 Task: Add an event with the title Marketing Campaign Execution and Tracking, date '2023/12/26', time 7:50 AM to 9:50 AMand add a description:  Regular check-ins and progress reviews will be scheduled to evaluate the employee's progress and provide ongoing feedback. These discussions will allow for adjustments to the action plan if needed and provide encouragement and support to the employee.Select event color  Peacock . Add location for the event as: Zagreb, Croatia, logged in from the account softage.4@softage.netand send the event invitation to softage.6@softage.net and softage.7@softage.net. Set a reminder for the event Weekly on Sunday
Action: Mouse moved to (95, 117)
Screenshot: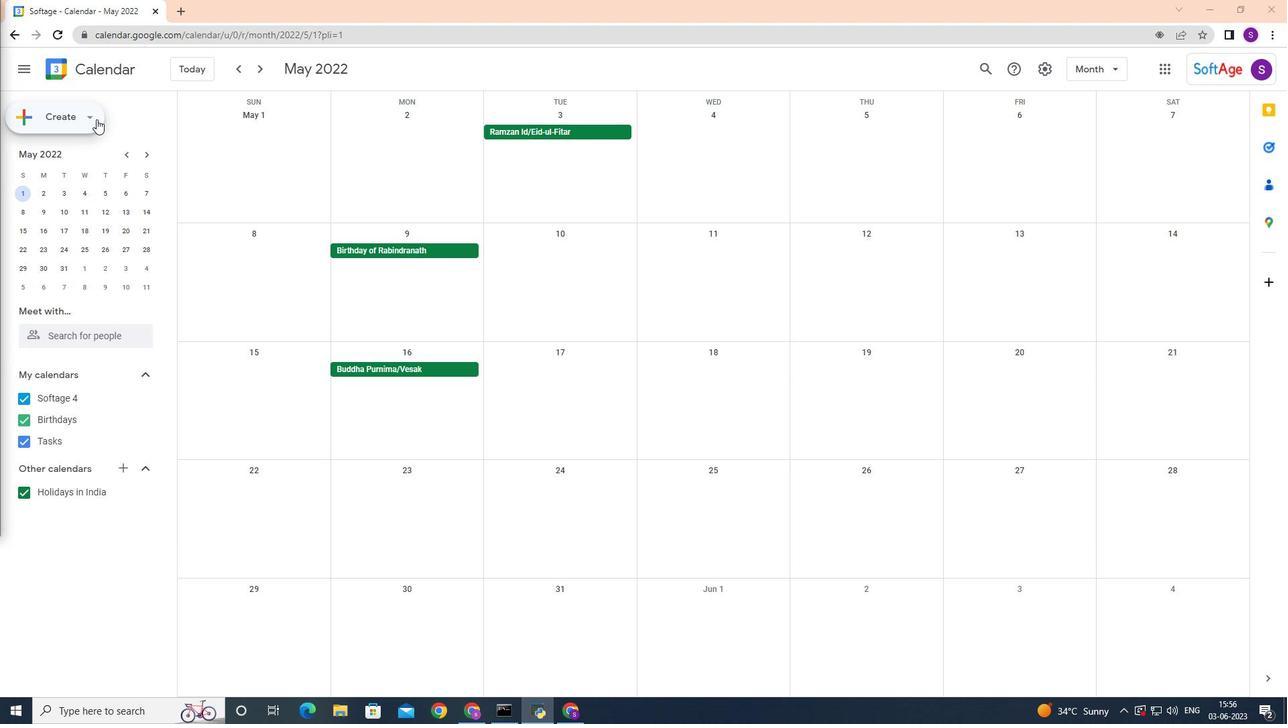 
Action: Mouse pressed left at (95, 117)
Screenshot: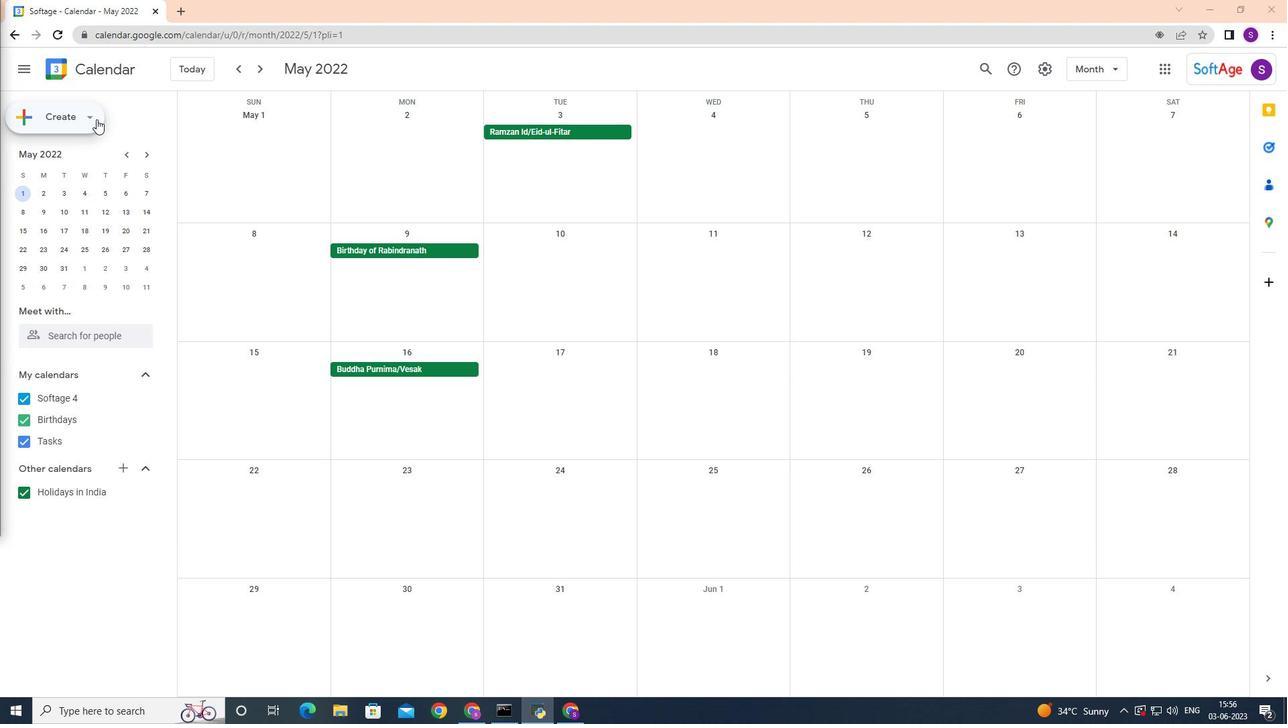 
Action: Mouse moved to (79, 154)
Screenshot: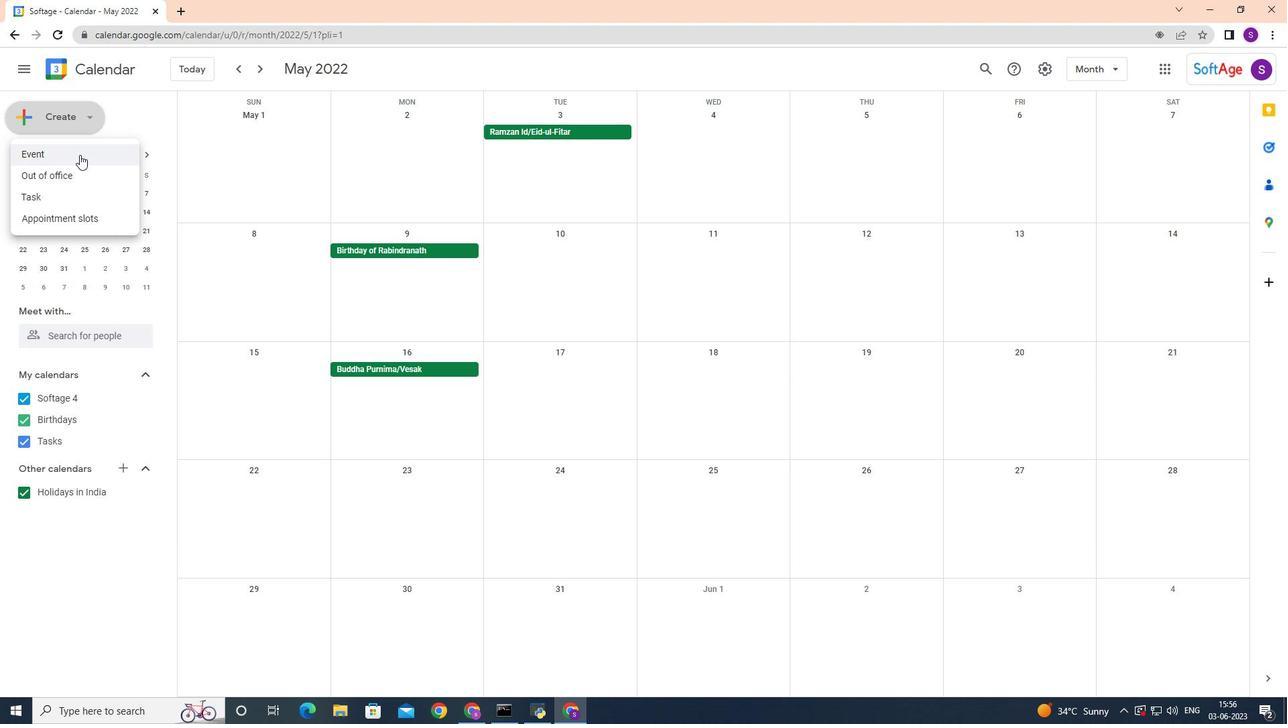 
Action: Mouse pressed left at (79, 154)
Screenshot: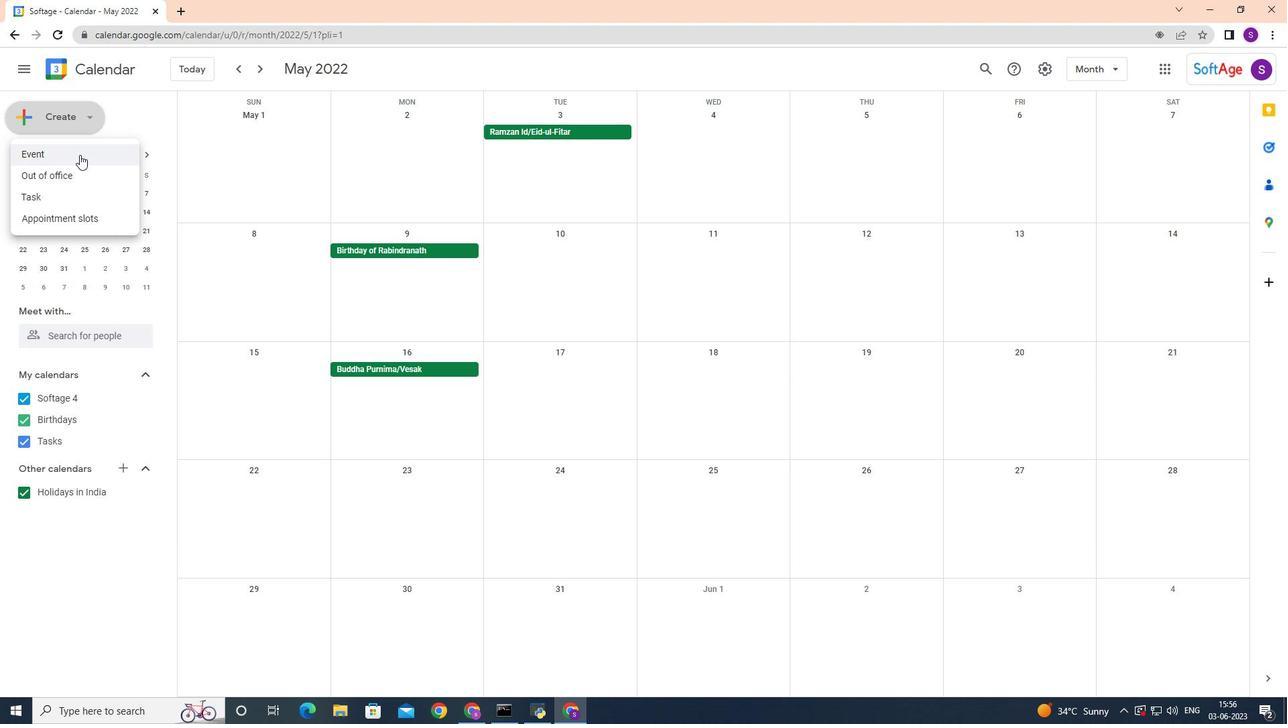 
Action: Mouse moved to (531, 449)
Screenshot: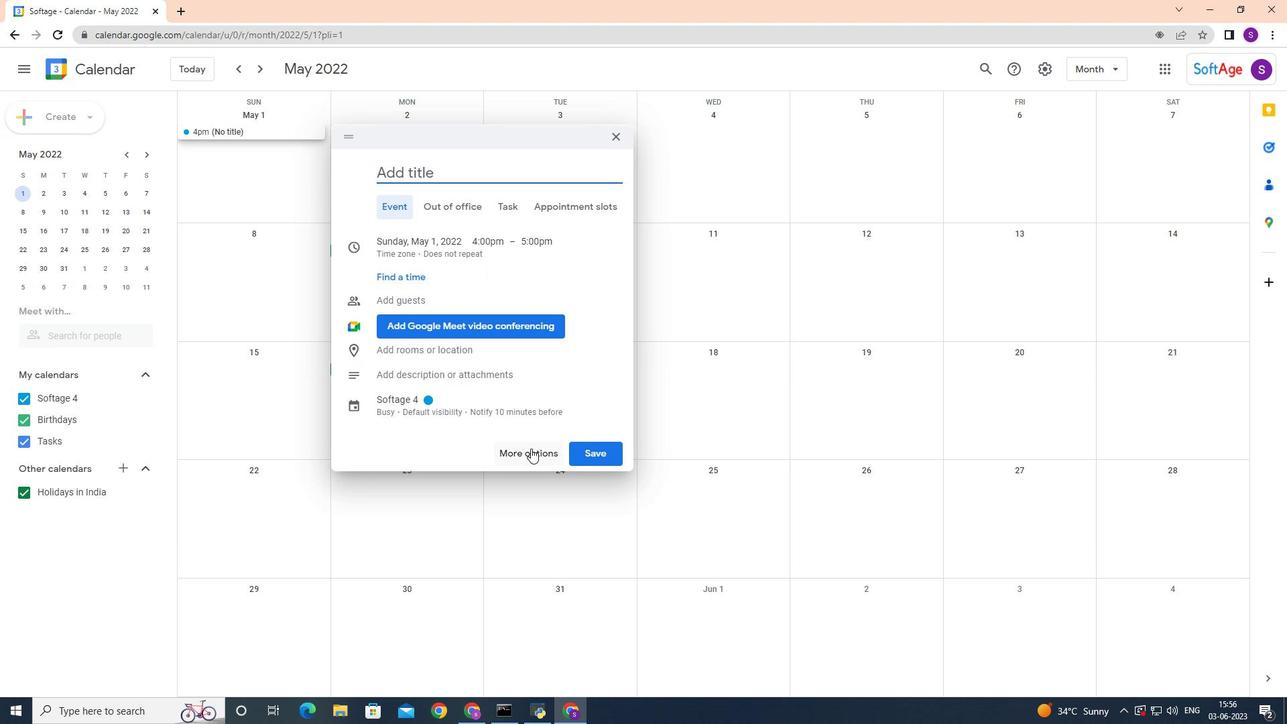 
Action: Mouse pressed left at (531, 449)
Screenshot: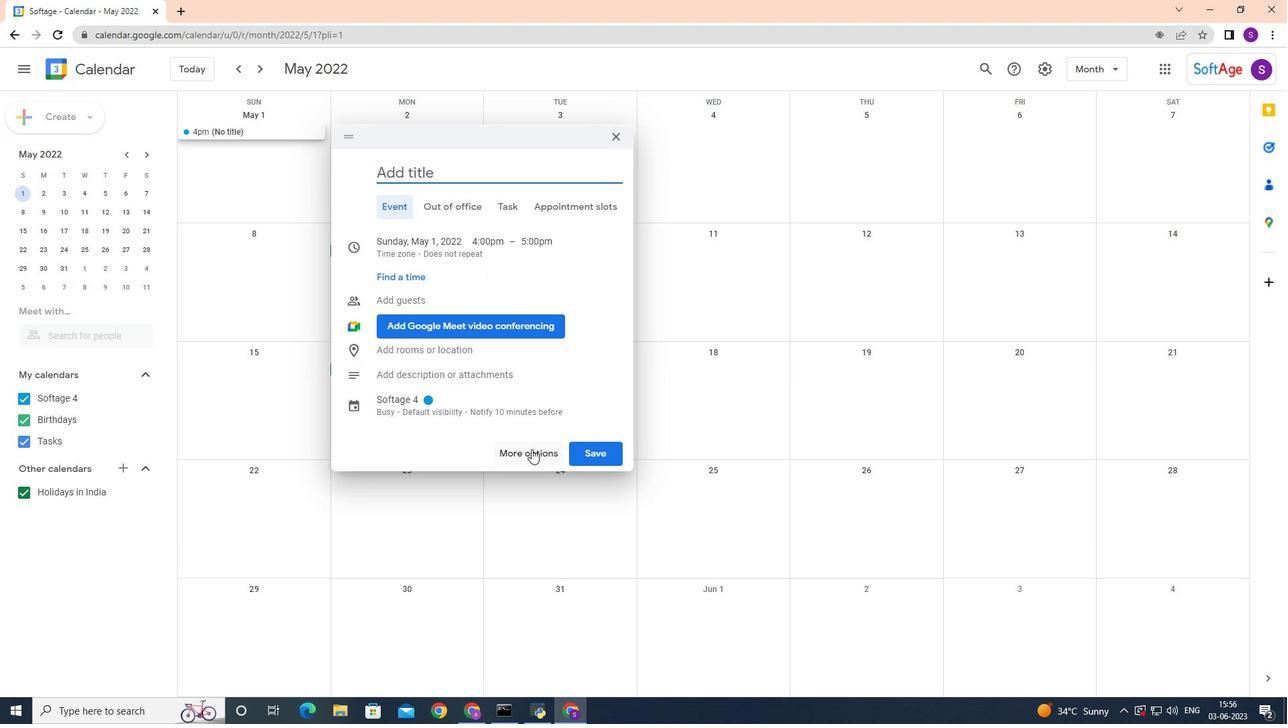 
Action: Mouse moved to (532, 449)
Screenshot: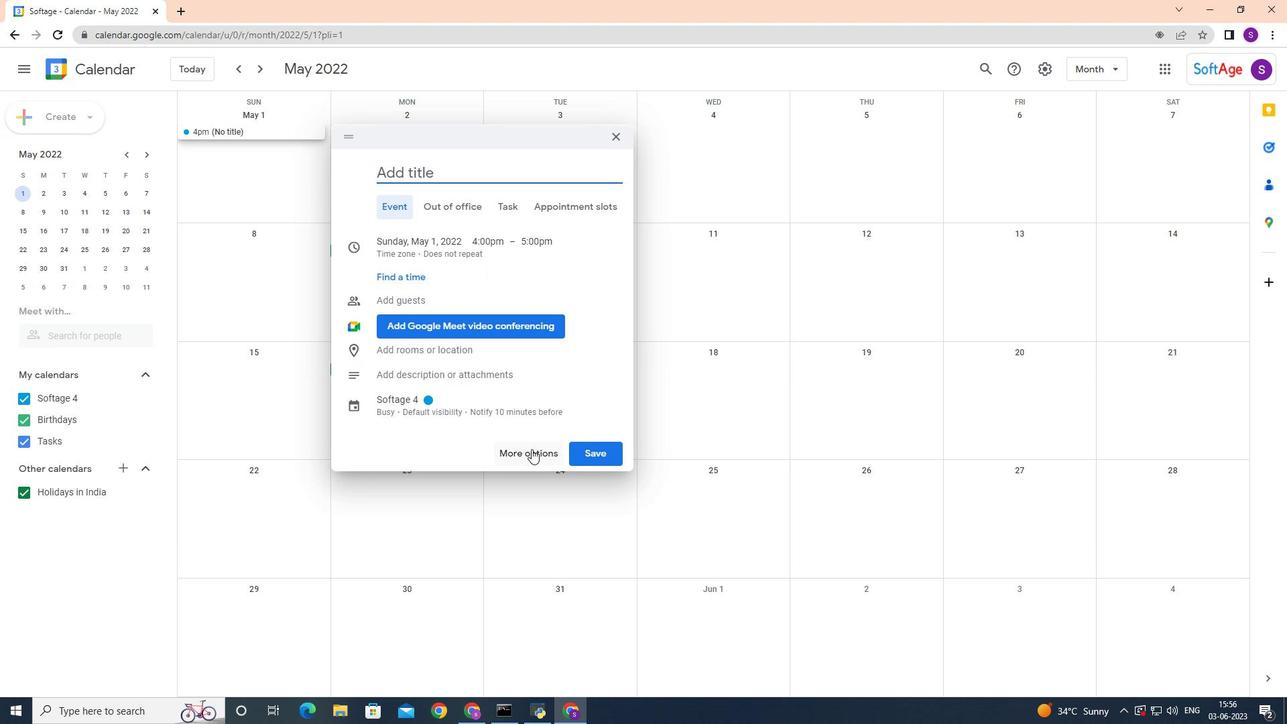 
Action: Key pressed <Key.shift>Marketing<Key.space><Key.shift>Campaign<Key.space><Key.shift>Execution<Key.space>and<Key.space><Key.shift>Tracking<Key.space>
Screenshot: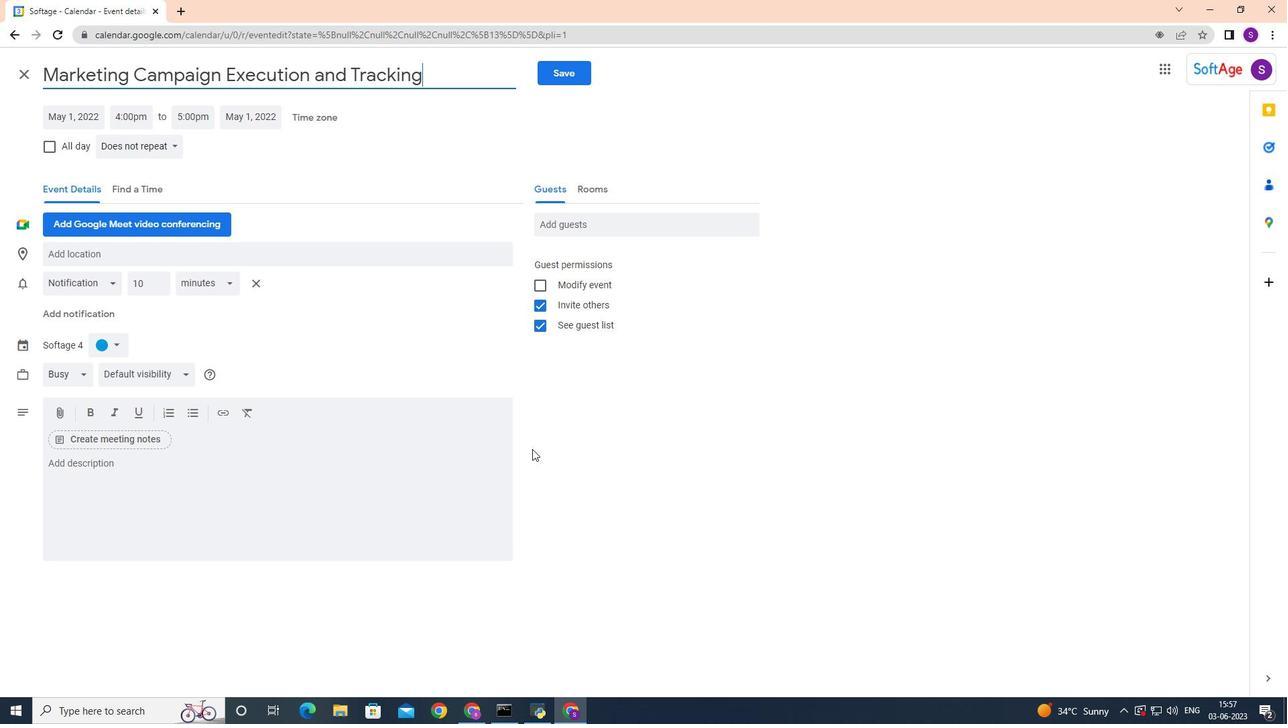 
Action: Mouse moved to (76, 120)
Screenshot: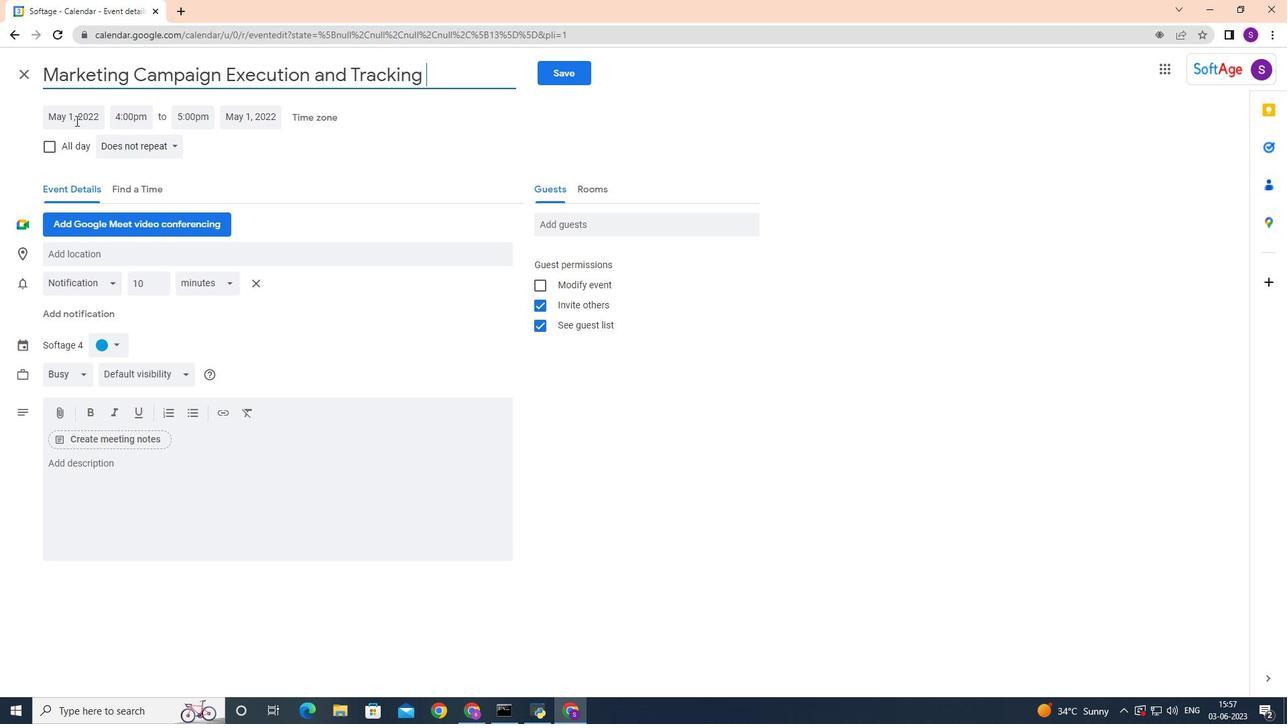 
Action: Mouse pressed left at (76, 120)
Screenshot: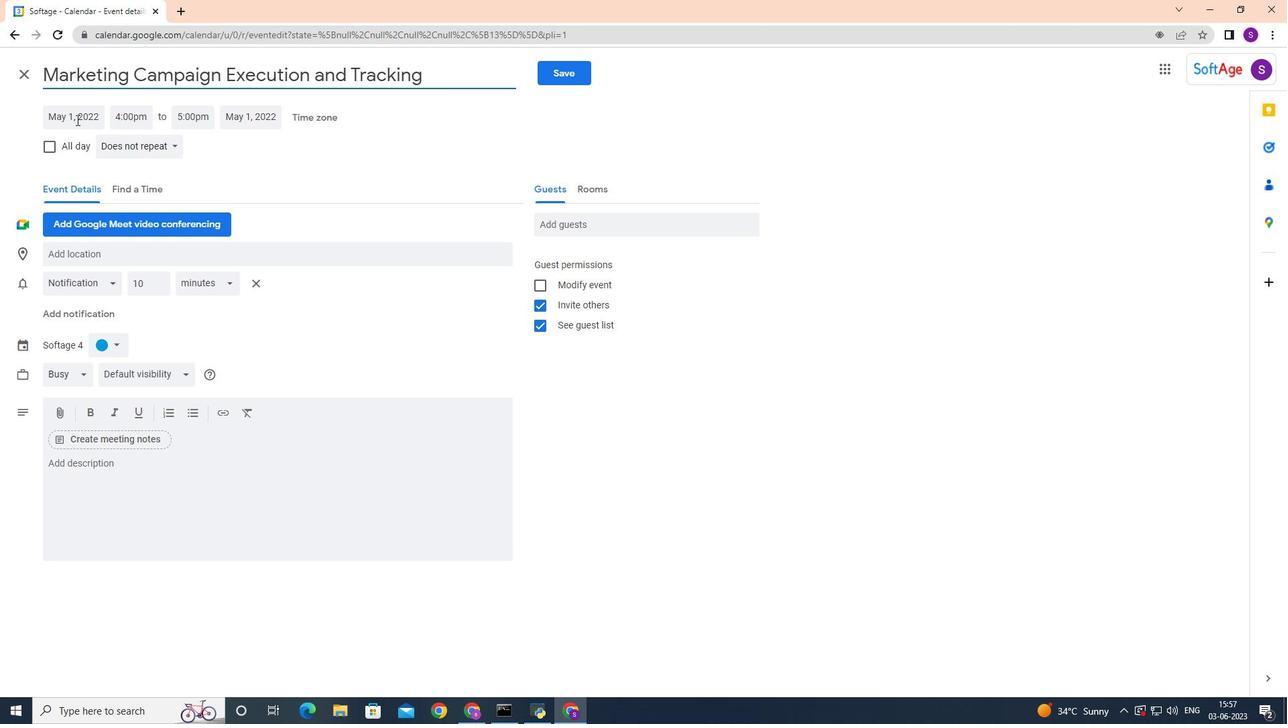 
Action: Mouse moved to (215, 147)
Screenshot: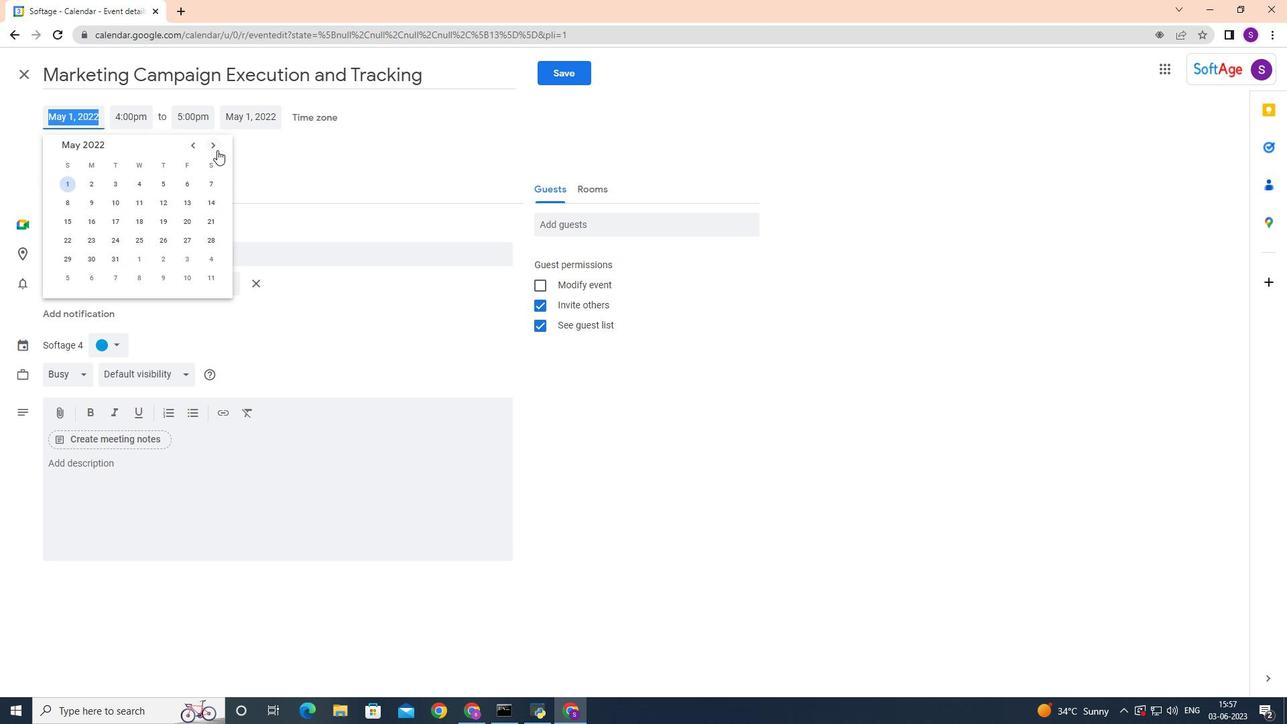 
Action: Mouse pressed left at (215, 147)
Screenshot: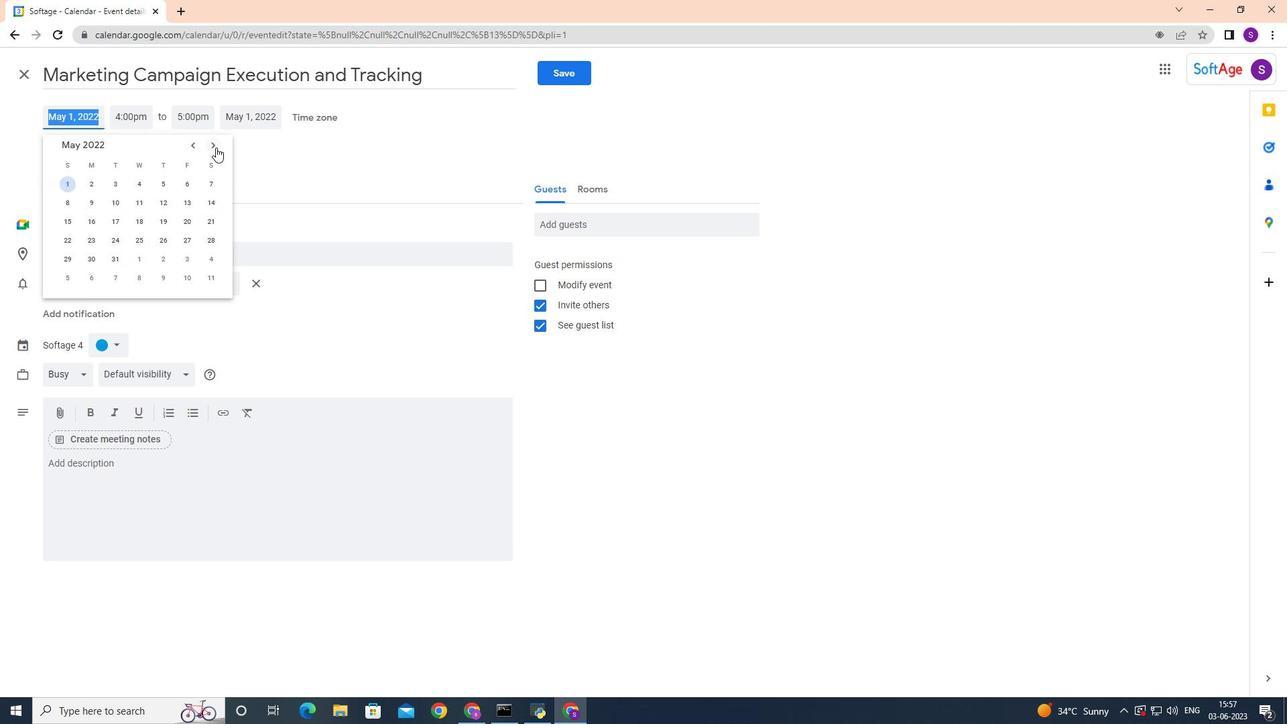 
Action: Mouse pressed left at (215, 147)
Screenshot: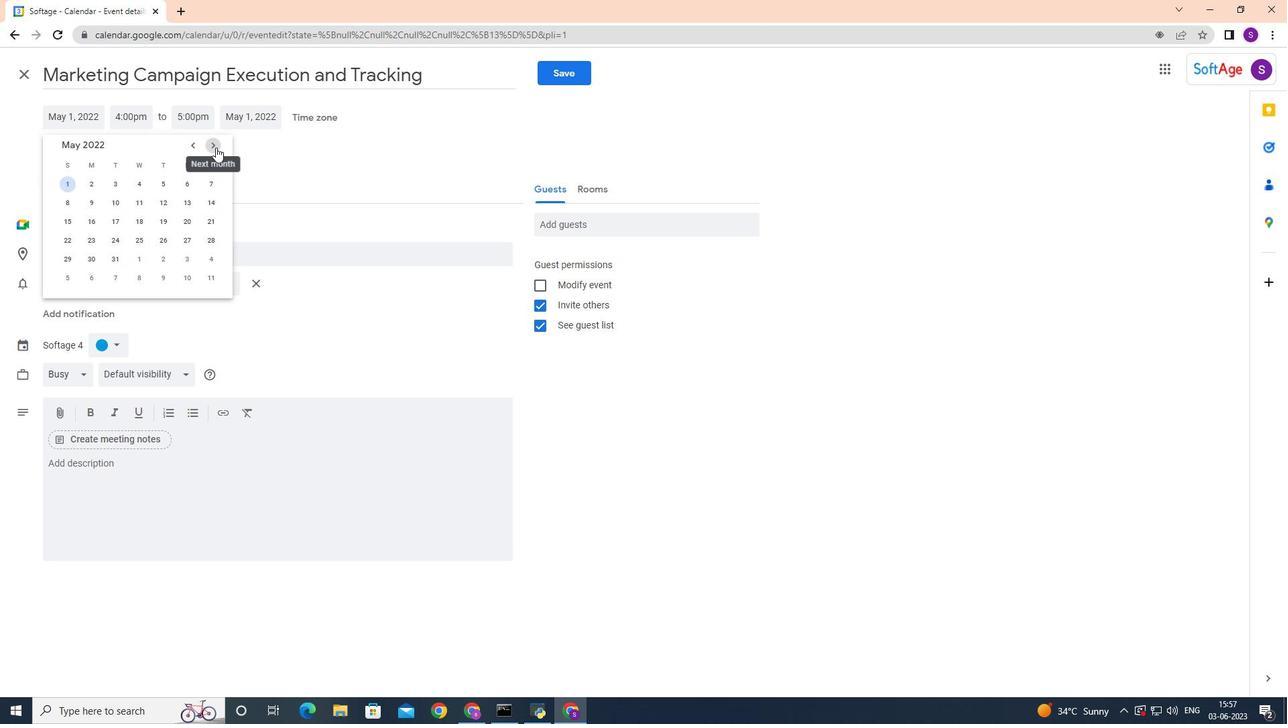 
Action: Mouse pressed left at (215, 147)
Screenshot: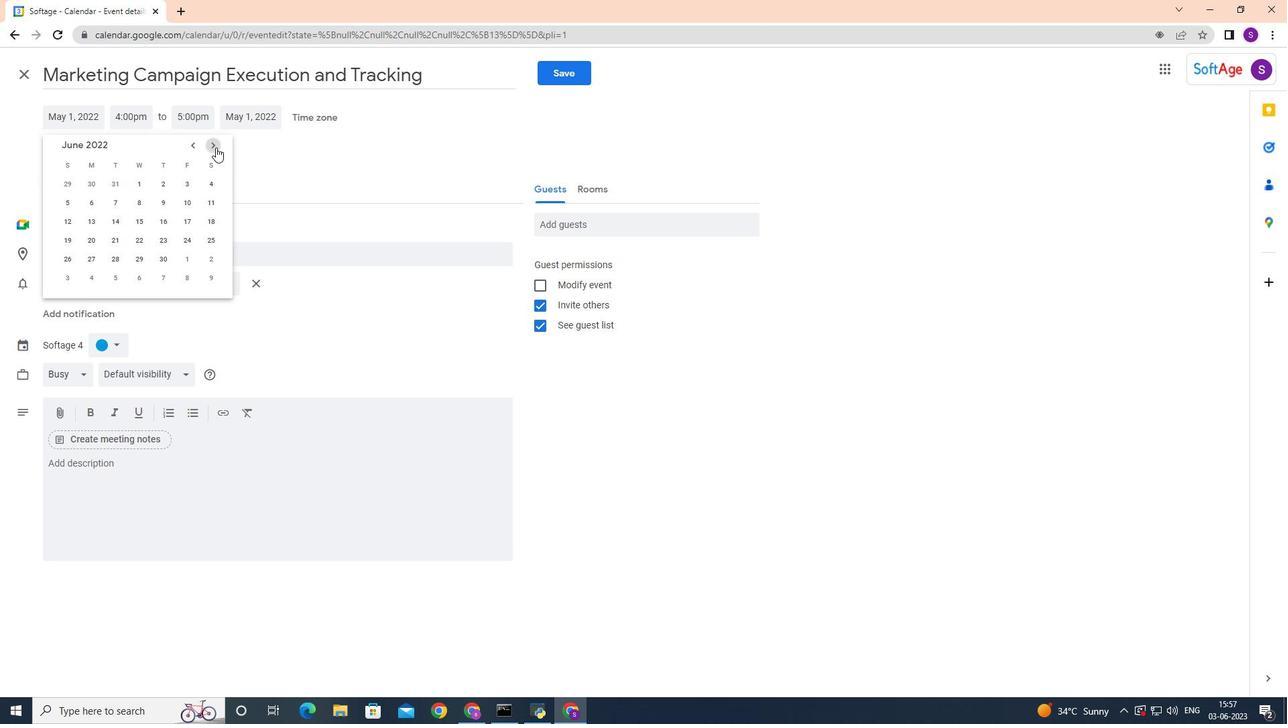 
Action: Mouse pressed left at (215, 147)
Screenshot: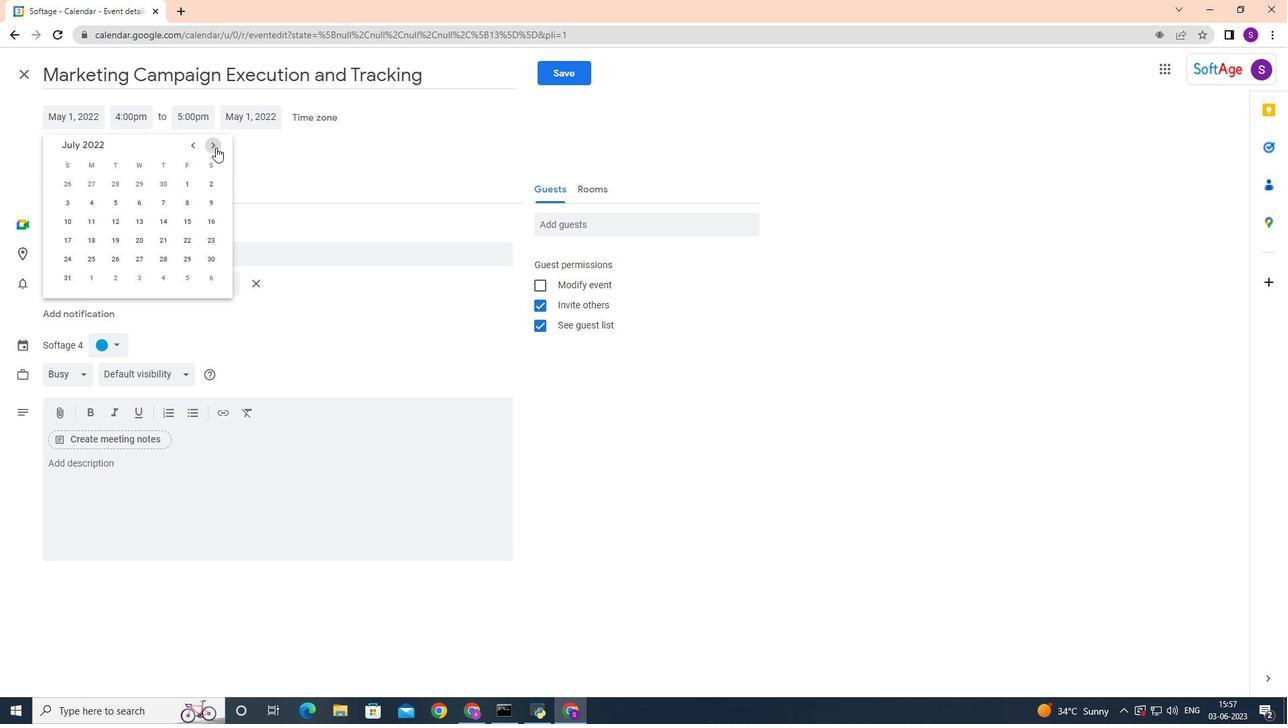 
Action: Mouse pressed left at (215, 147)
Screenshot: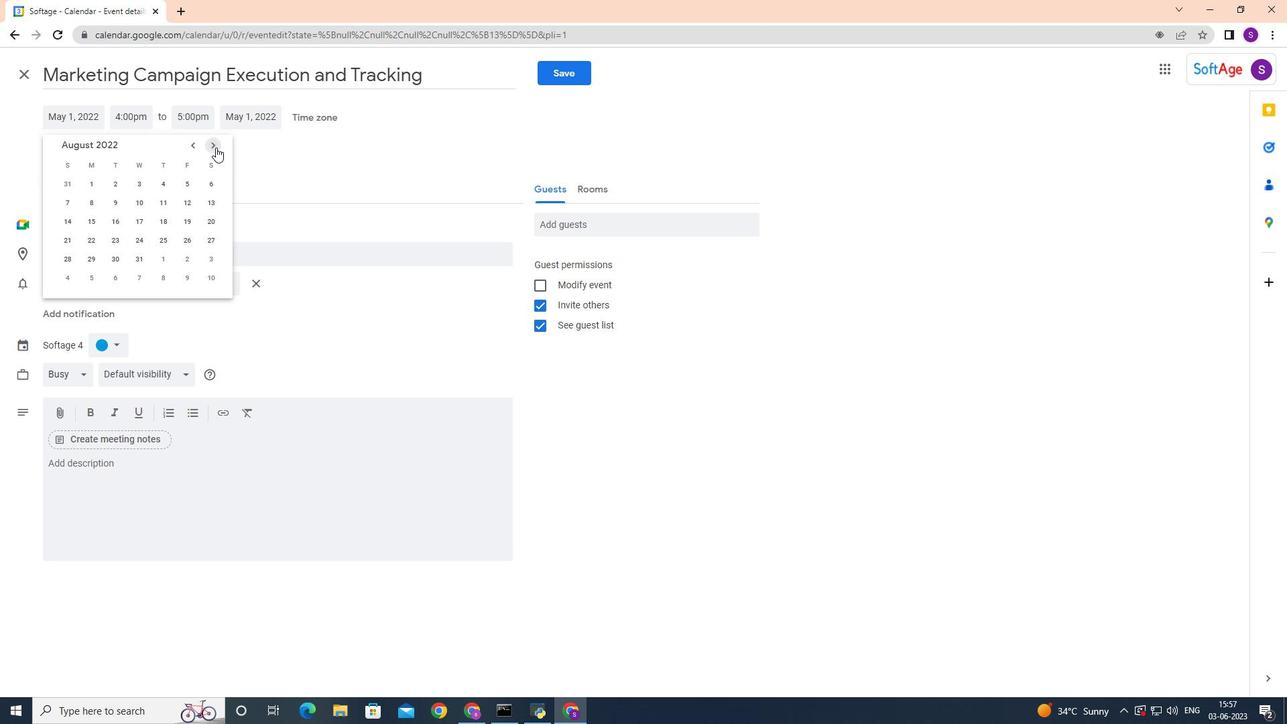
Action: Mouse pressed left at (215, 147)
Screenshot: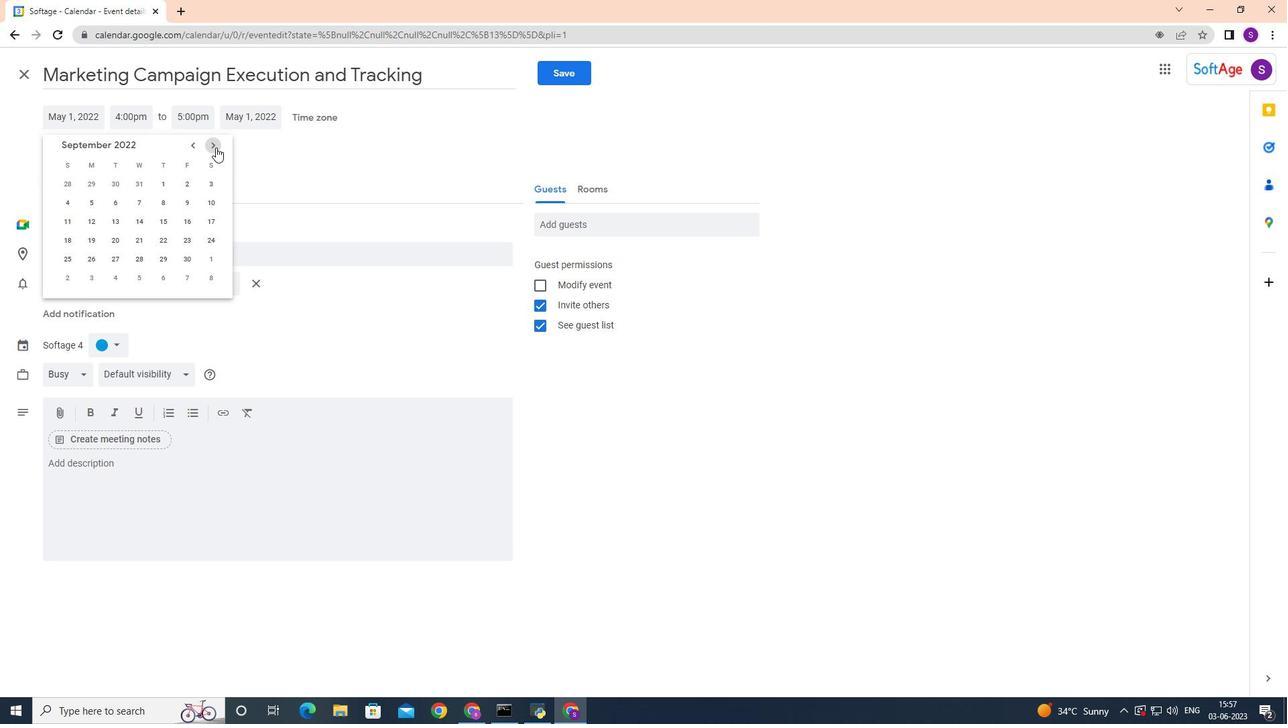 
Action: Mouse pressed left at (215, 147)
Screenshot: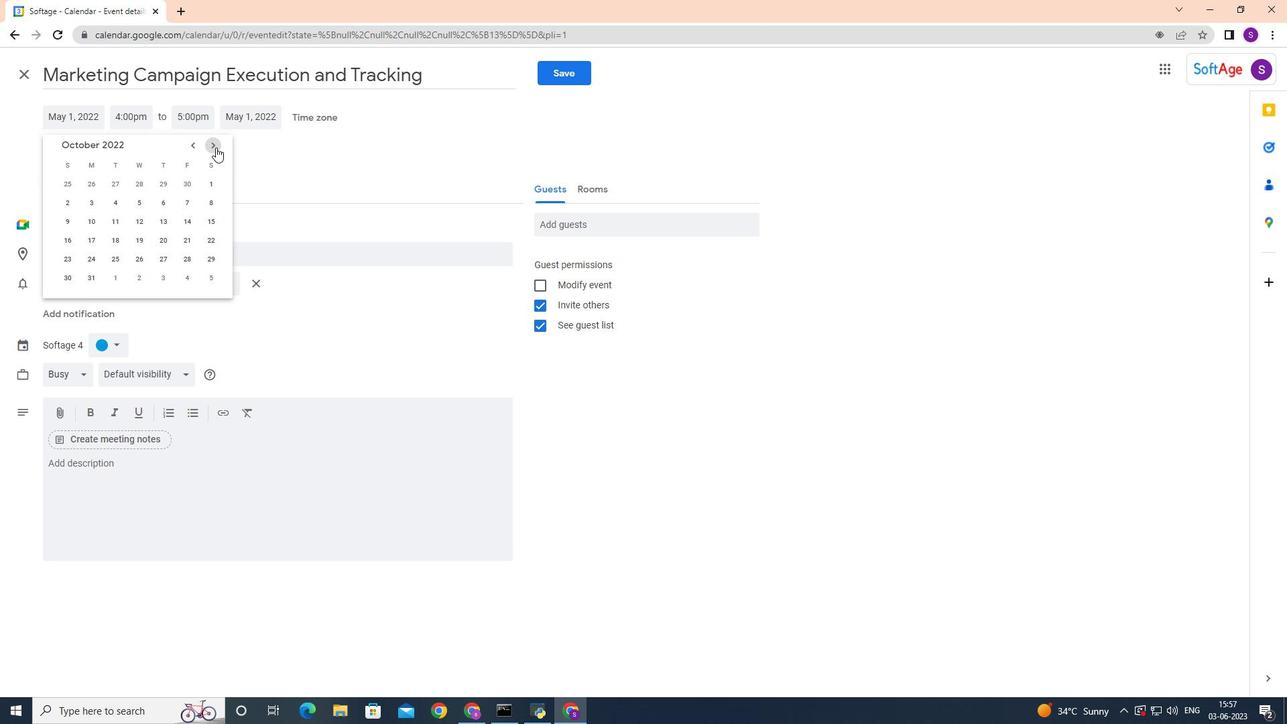 
Action: Mouse pressed left at (215, 147)
Screenshot: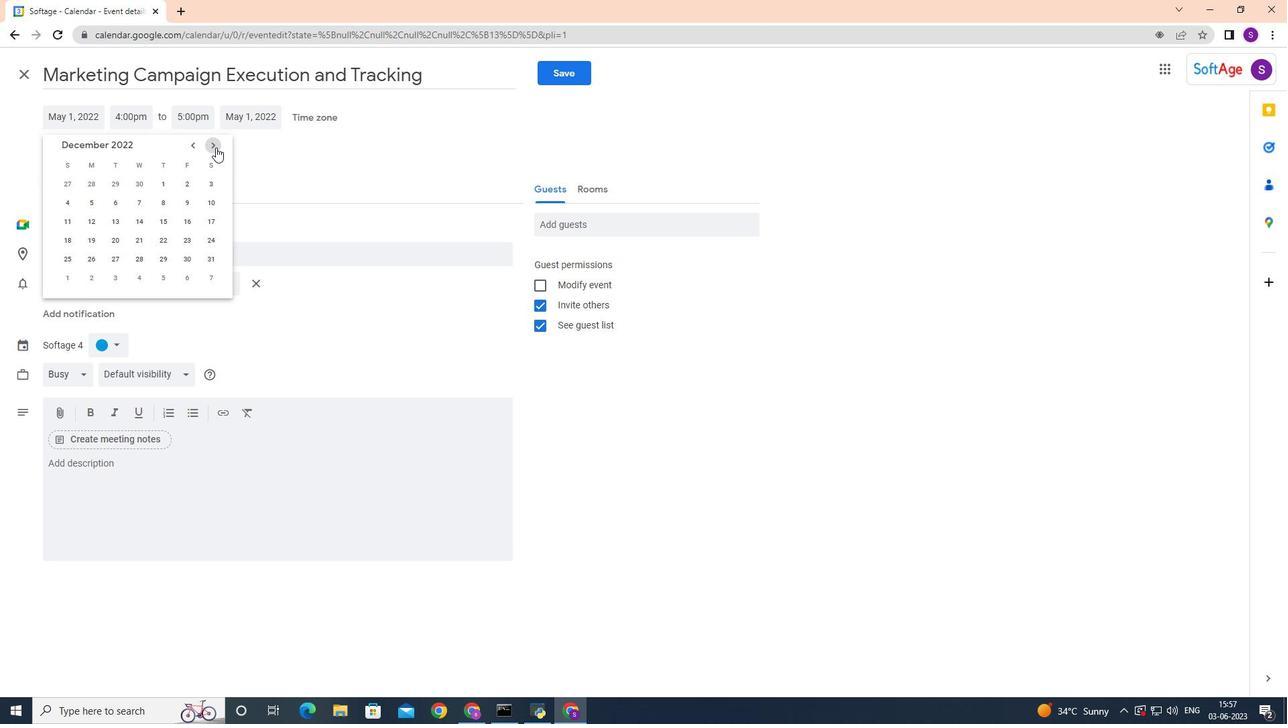 
Action: Mouse pressed left at (215, 147)
Screenshot: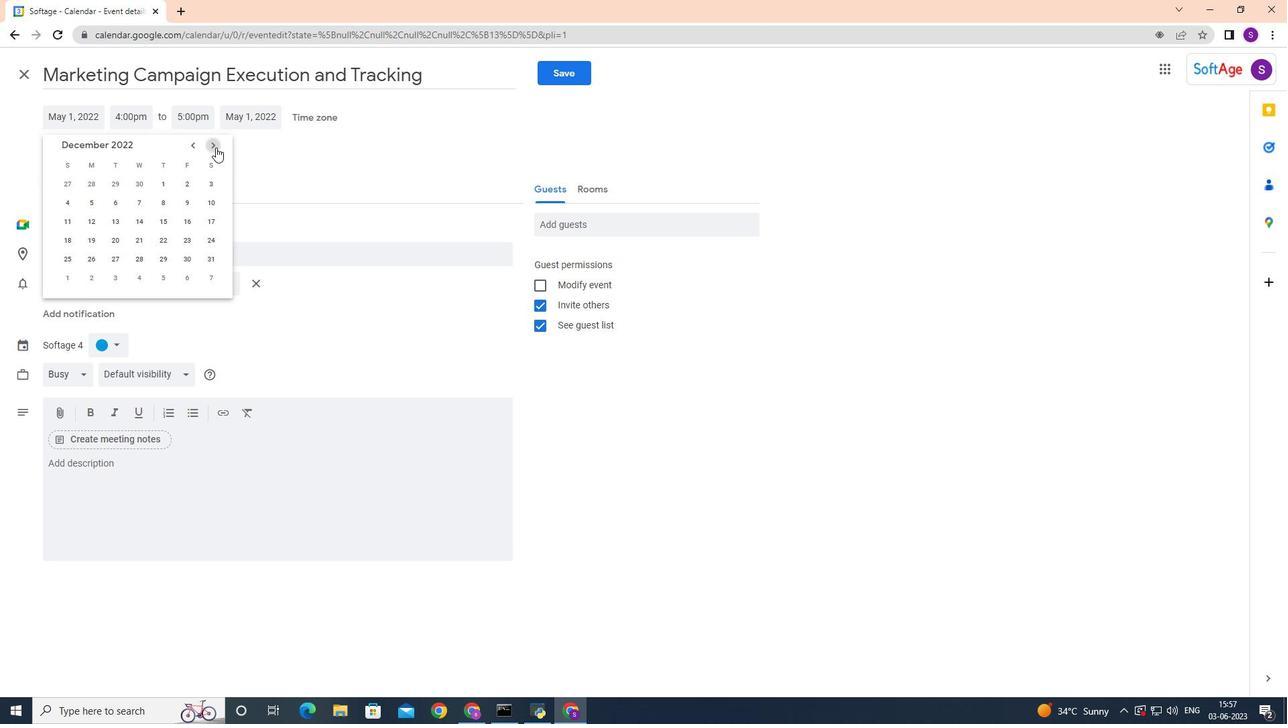 
Action: Mouse pressed left at (215, 147)
Screenshot: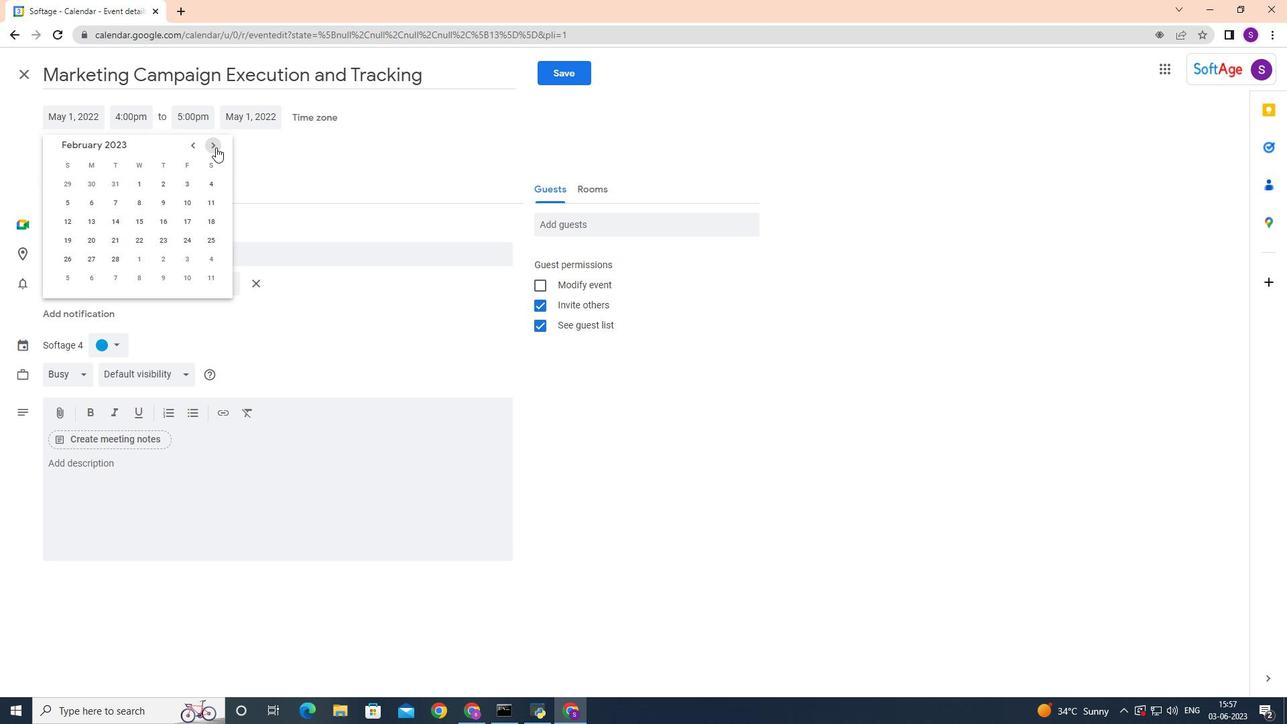 
Action: Mouse pressed left at (215, 147)
Screenshot: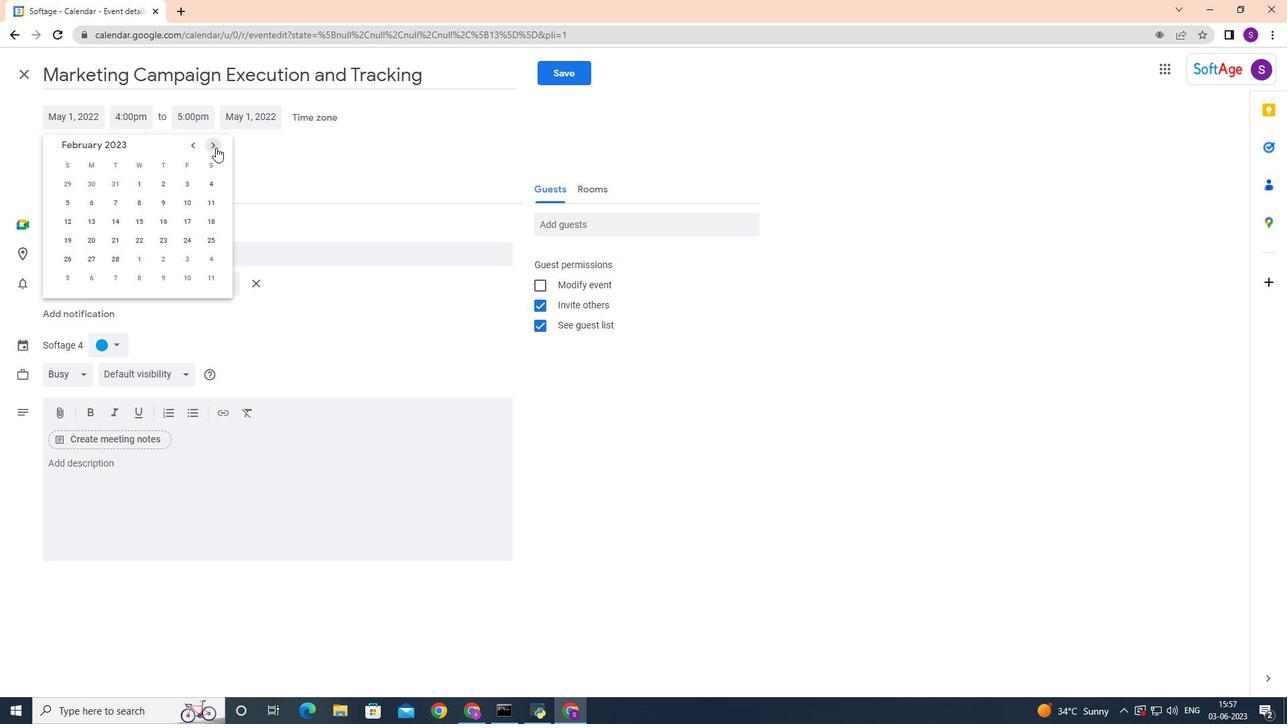 
Action: Mouse pressed left at (215, 147)
Screenshot: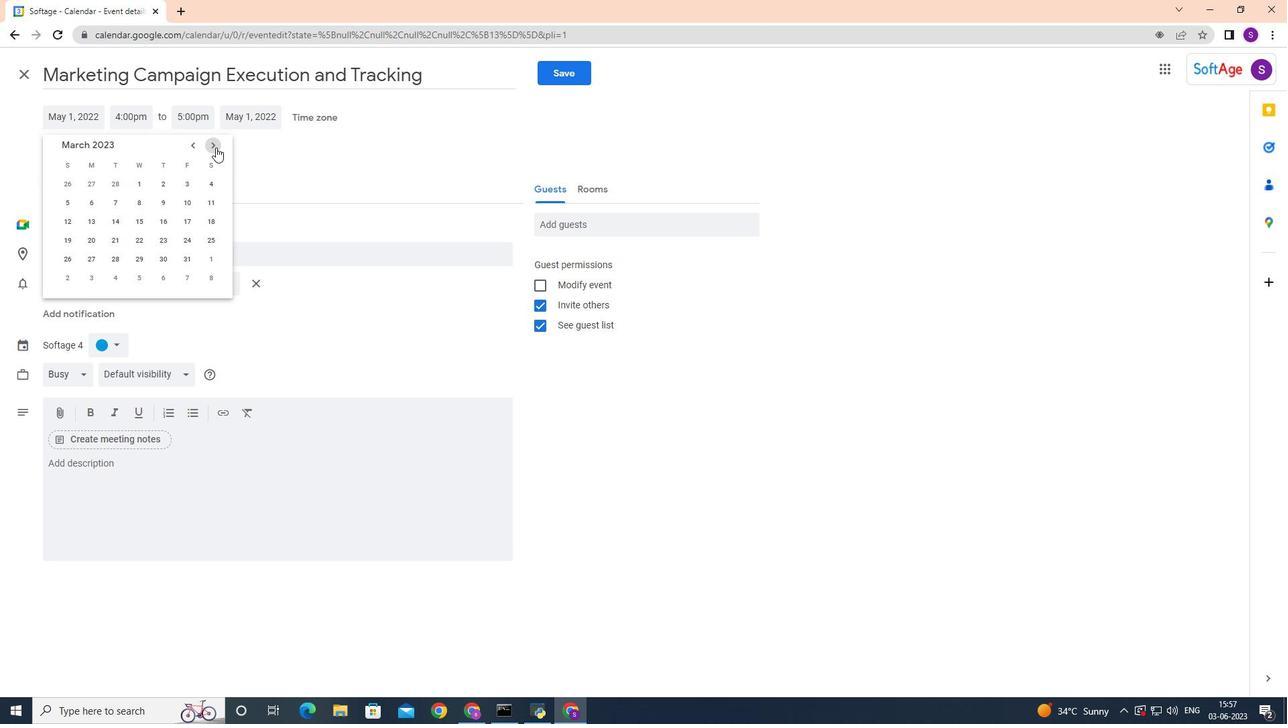 
Action: Mouse pressed left at (215, 147)
Screenshot: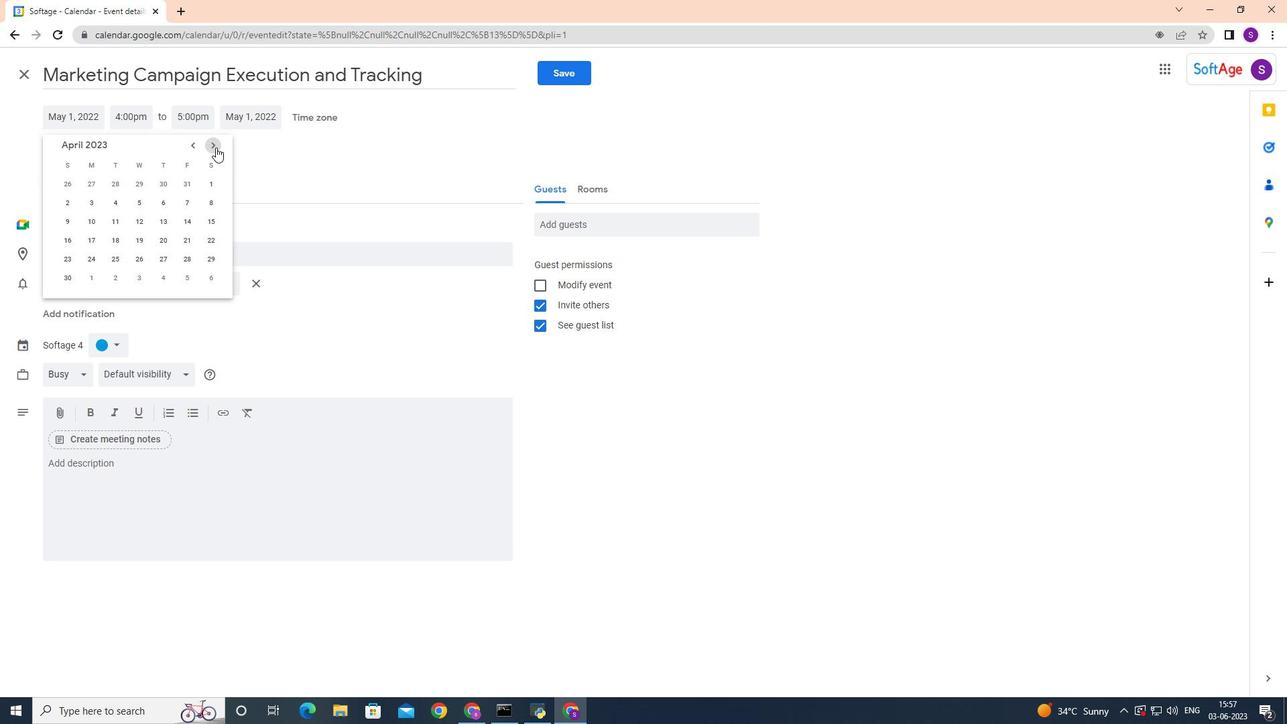 
Action: Mouse pressed left at (215, 147)
Screenshot: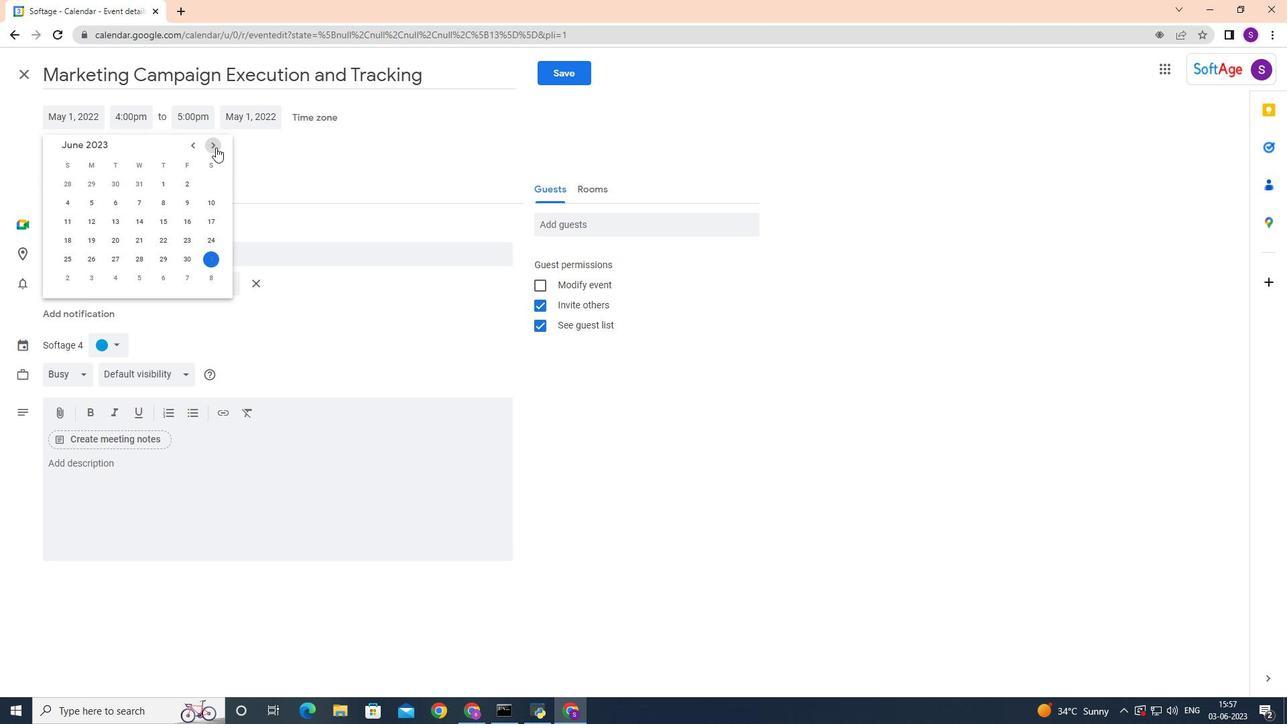 
Action: Mouse pressed left at (215, 147)
Screenshot: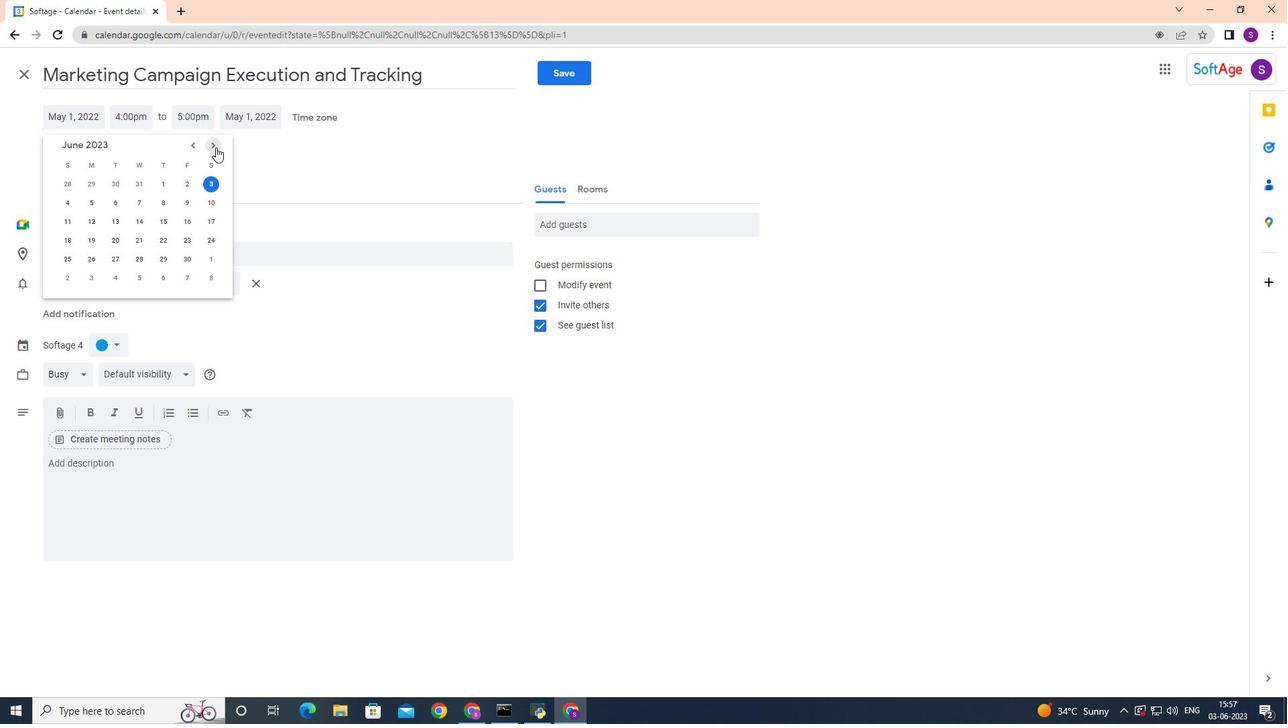 
Action: Mouse pressed left at (215, 147)
Screenshot: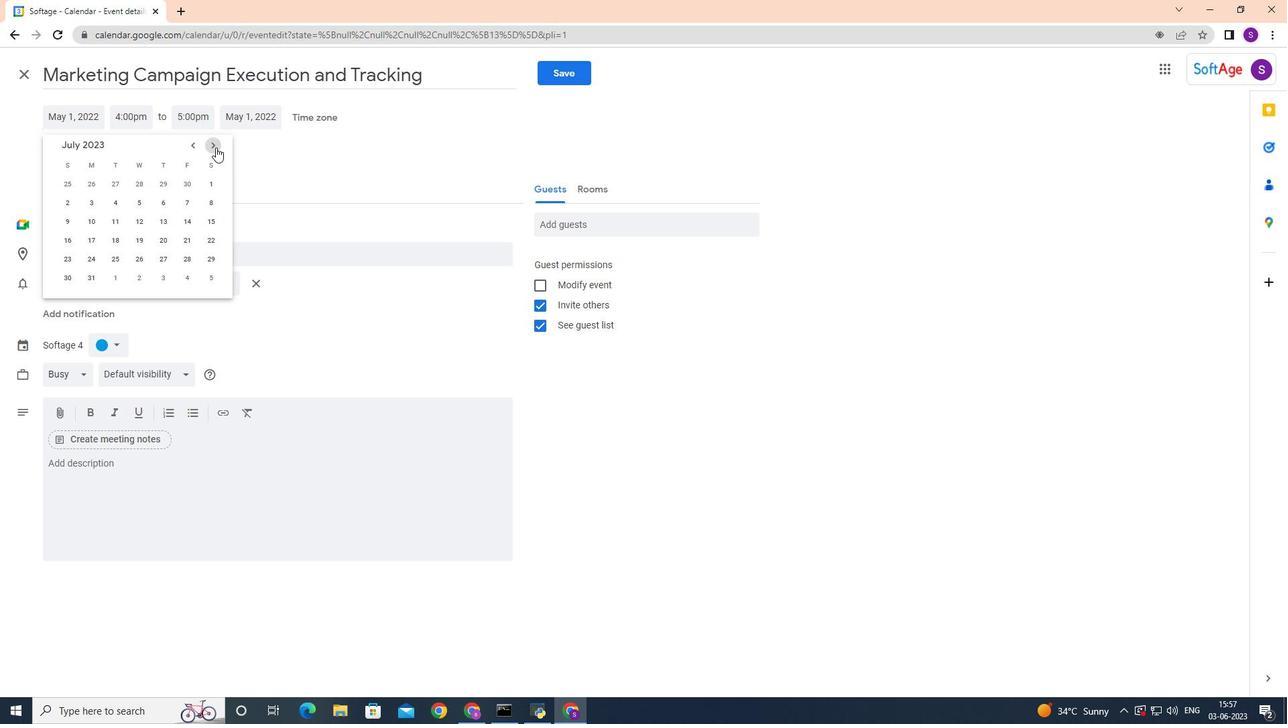 
Action: Mouse pressed left at (215, 147)
Screenshot: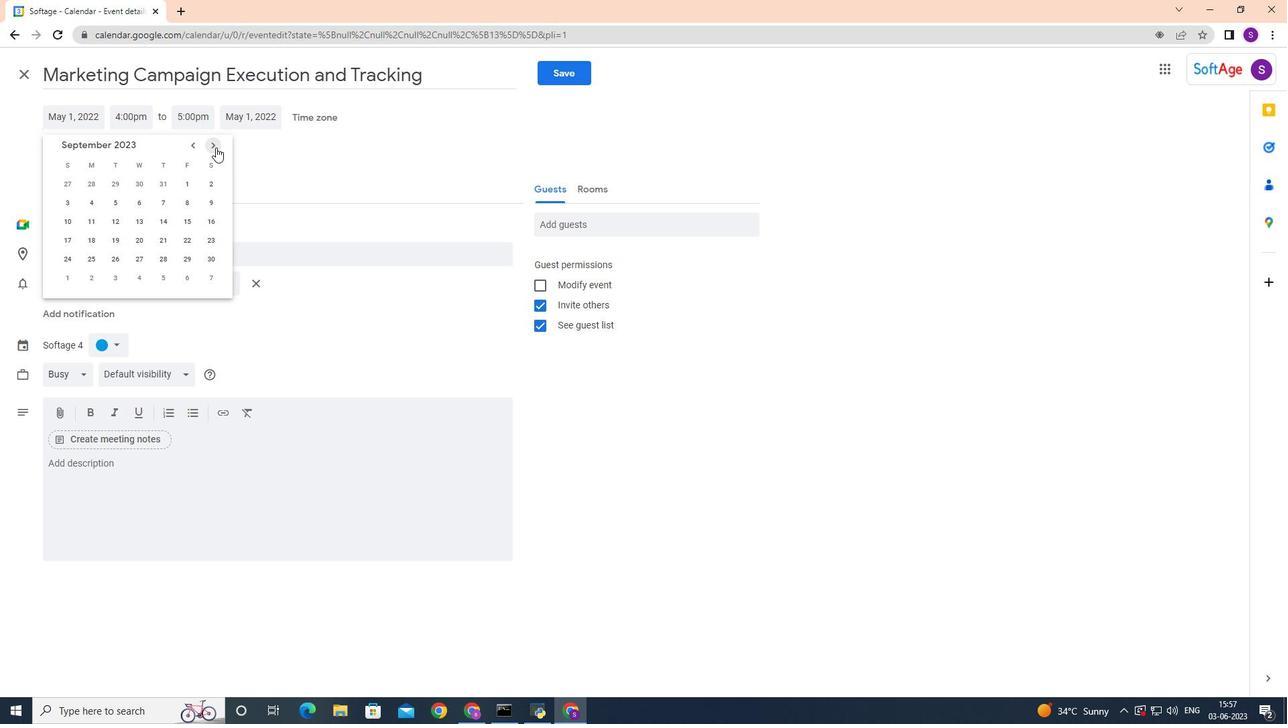
Action: Mouse pressed left at (215, 147)
Screenshot: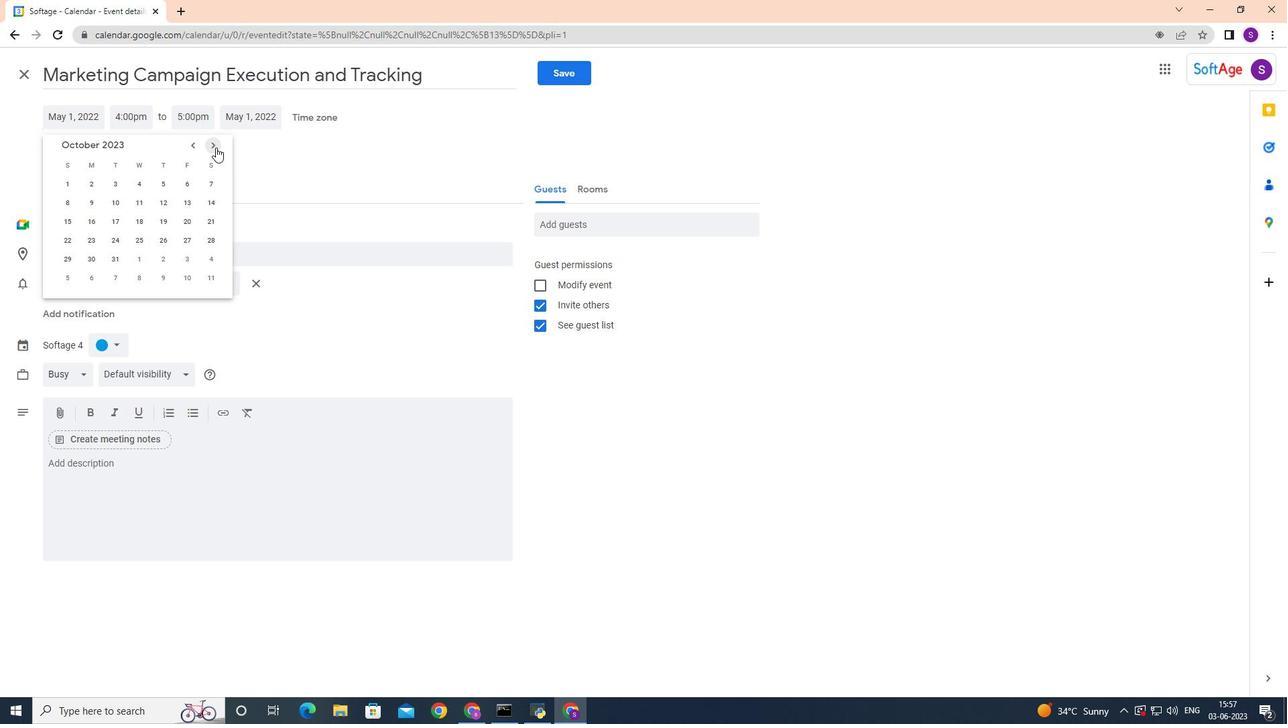 
Action: Mouse pressed left at (215, 147)
Screenshot: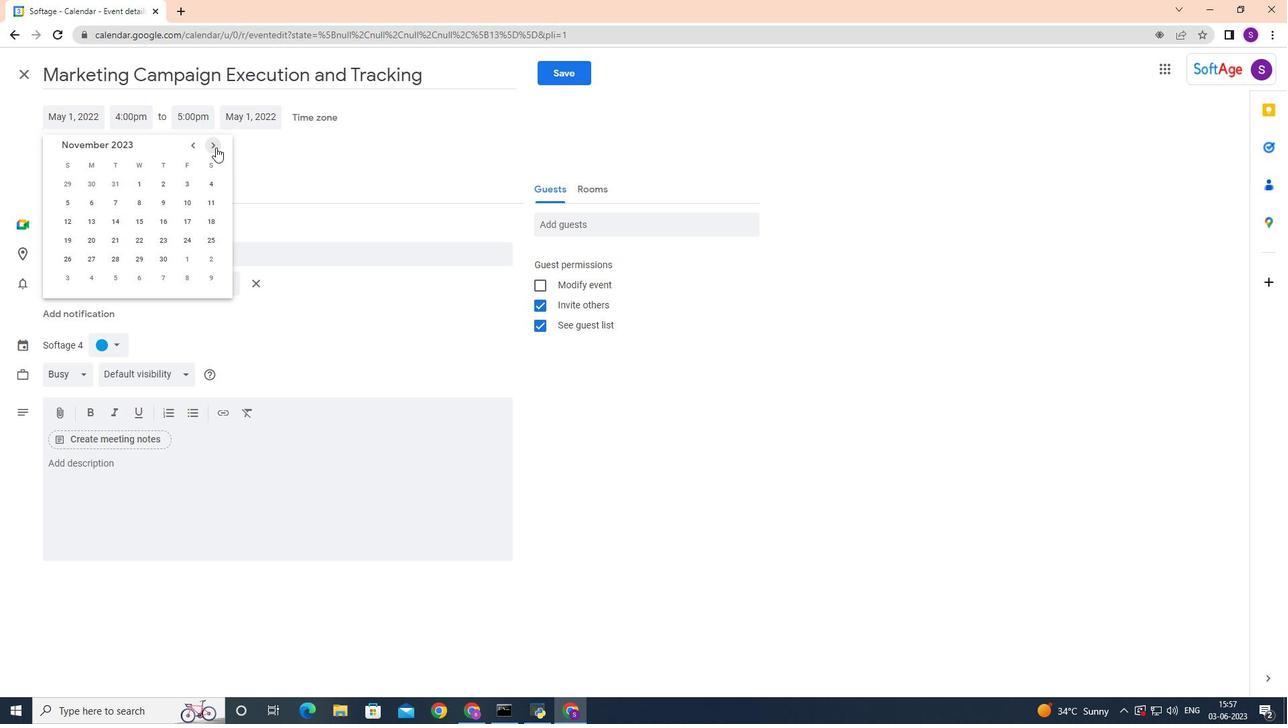 
Action: Mouse moved to (115, 258)
Screenshot: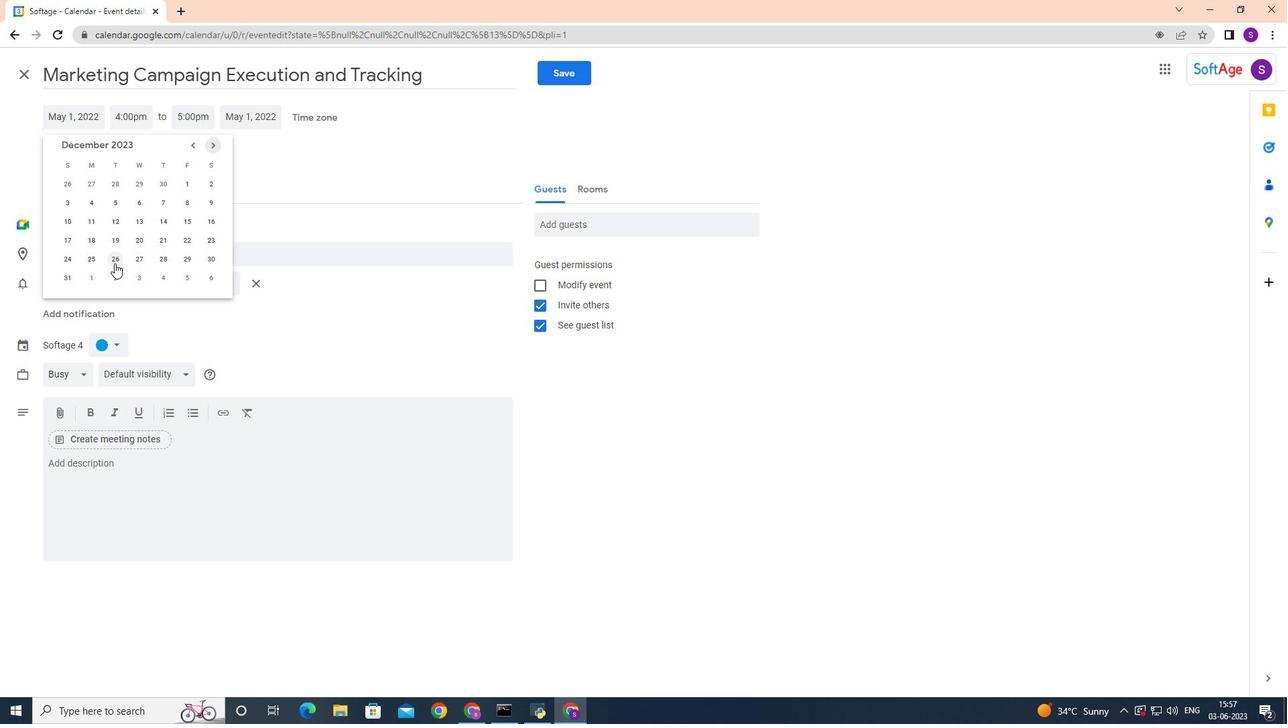 
Action: Mouse pressed left at (115, 258)
Screenshot: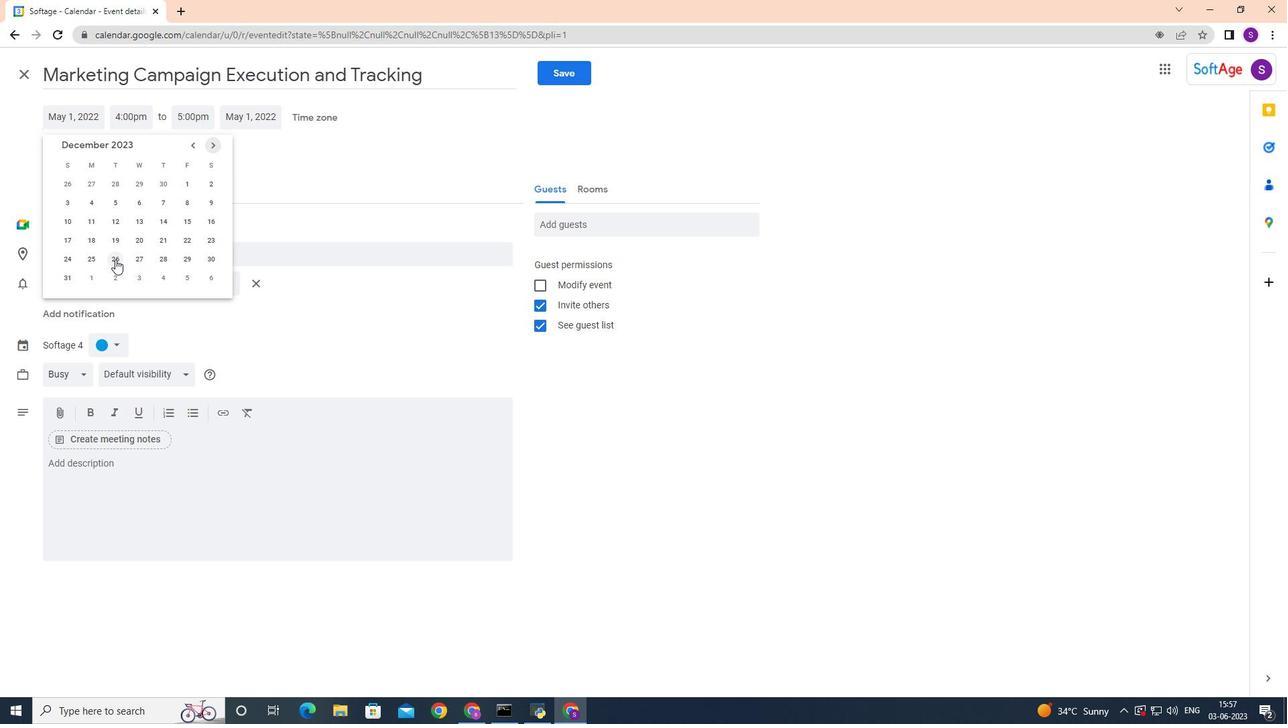 
Action: Mouse moved to (140, 117)
Screenshot: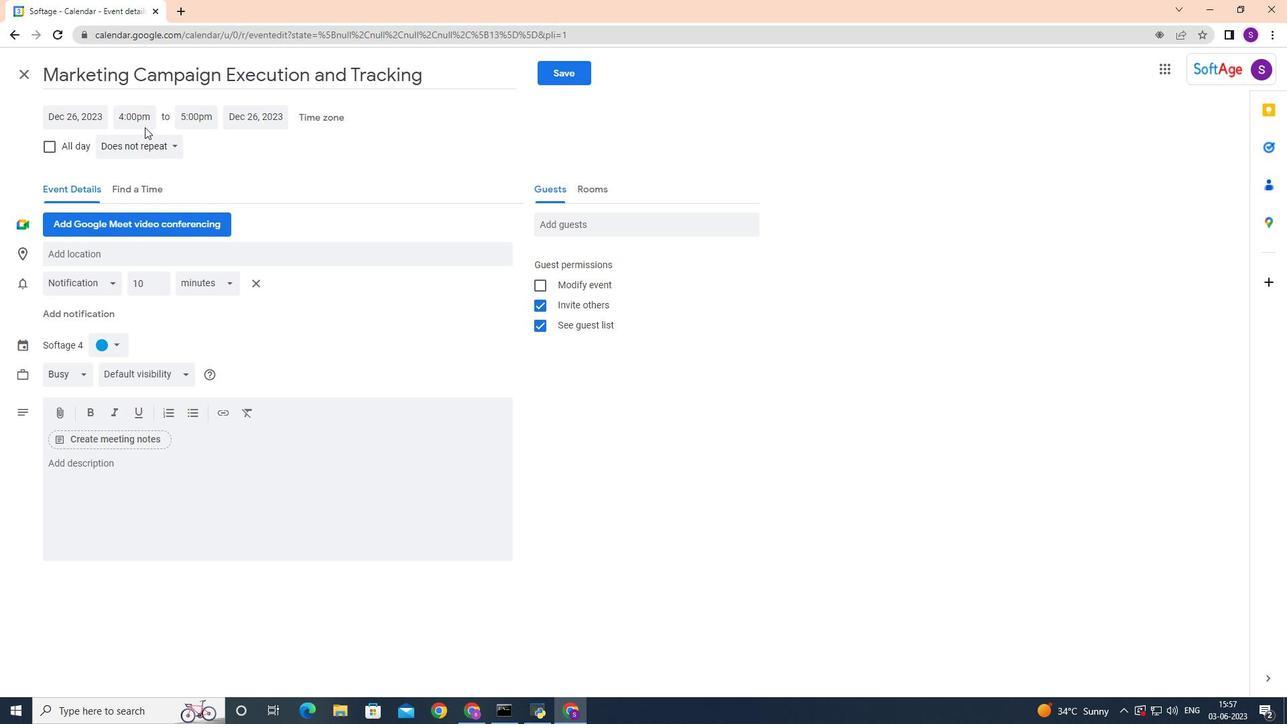 
Action: Mouse pressed left at (140, 117)
Screenshot: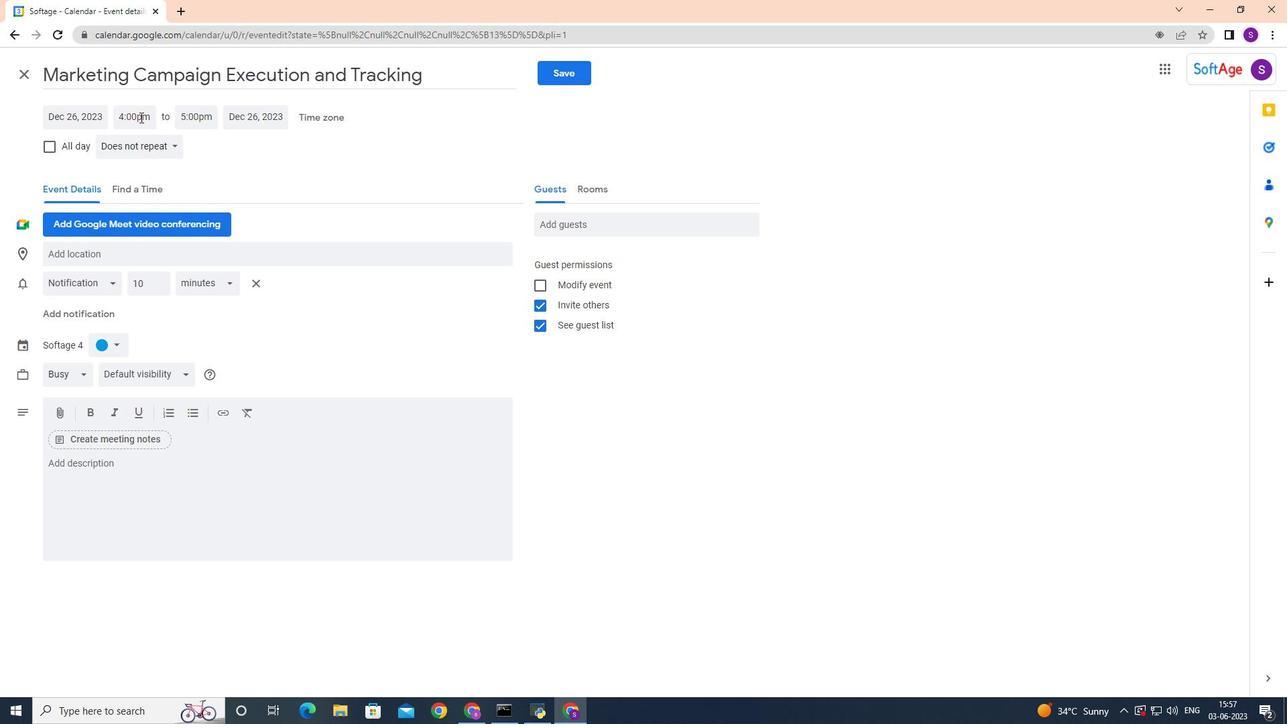 
Action: Key pressed <Key.backspace>7<Key.shift>:50<Key.space><Key.shift>AM<Key.enter>
Screenshot: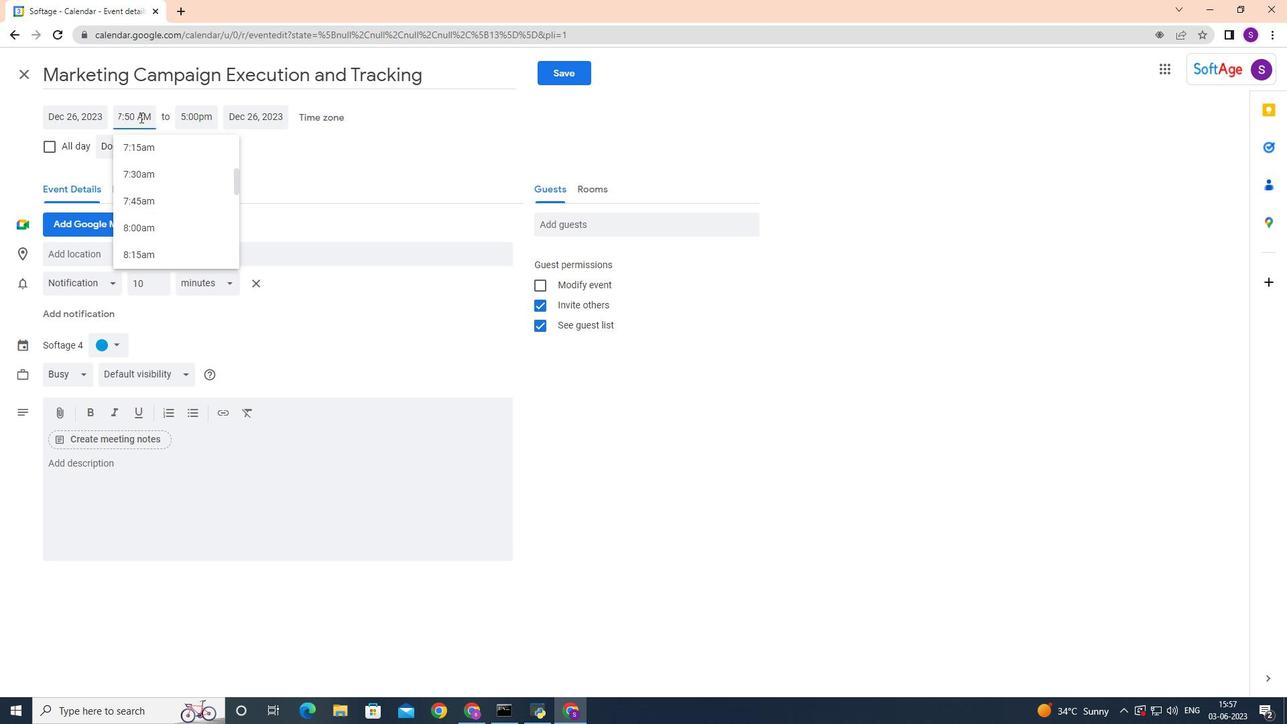 
Action: Mouse moved to (184, 116)
Screenshot: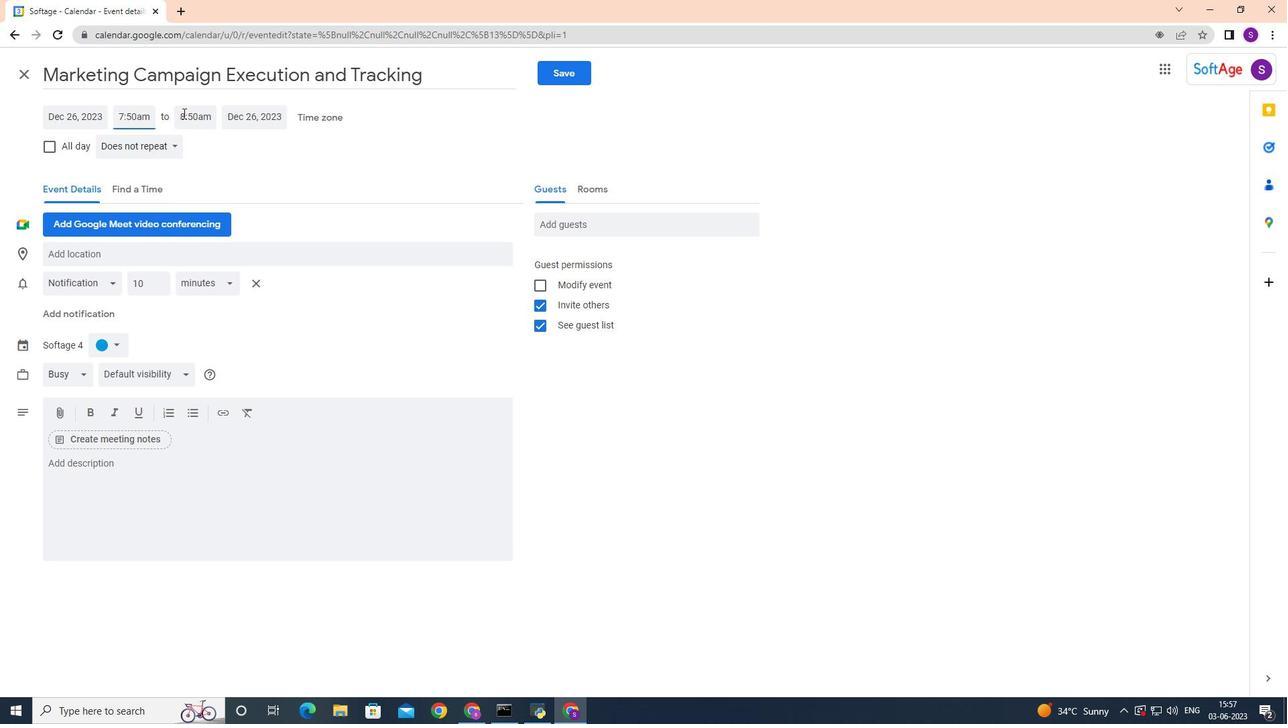 
Action: Mouse pressed left at (184, 116)
Screenshot: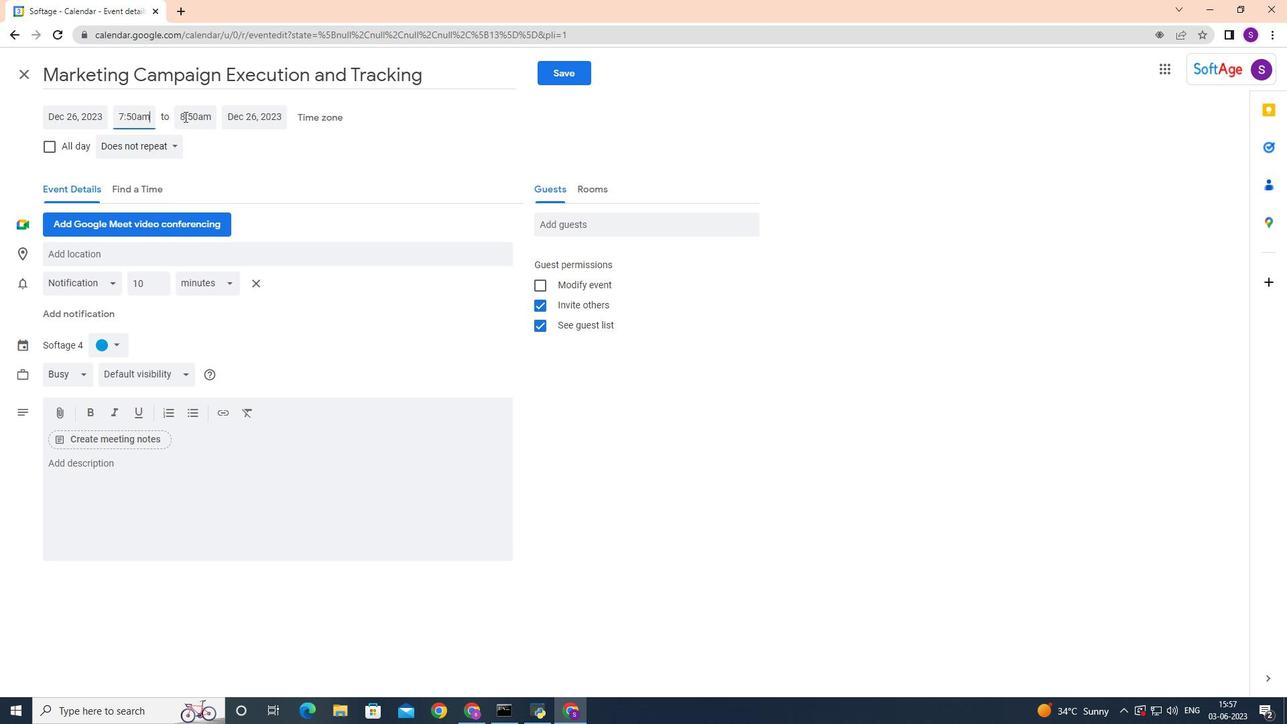 
Action: Mouse moved to (225, 256)
Screenshot: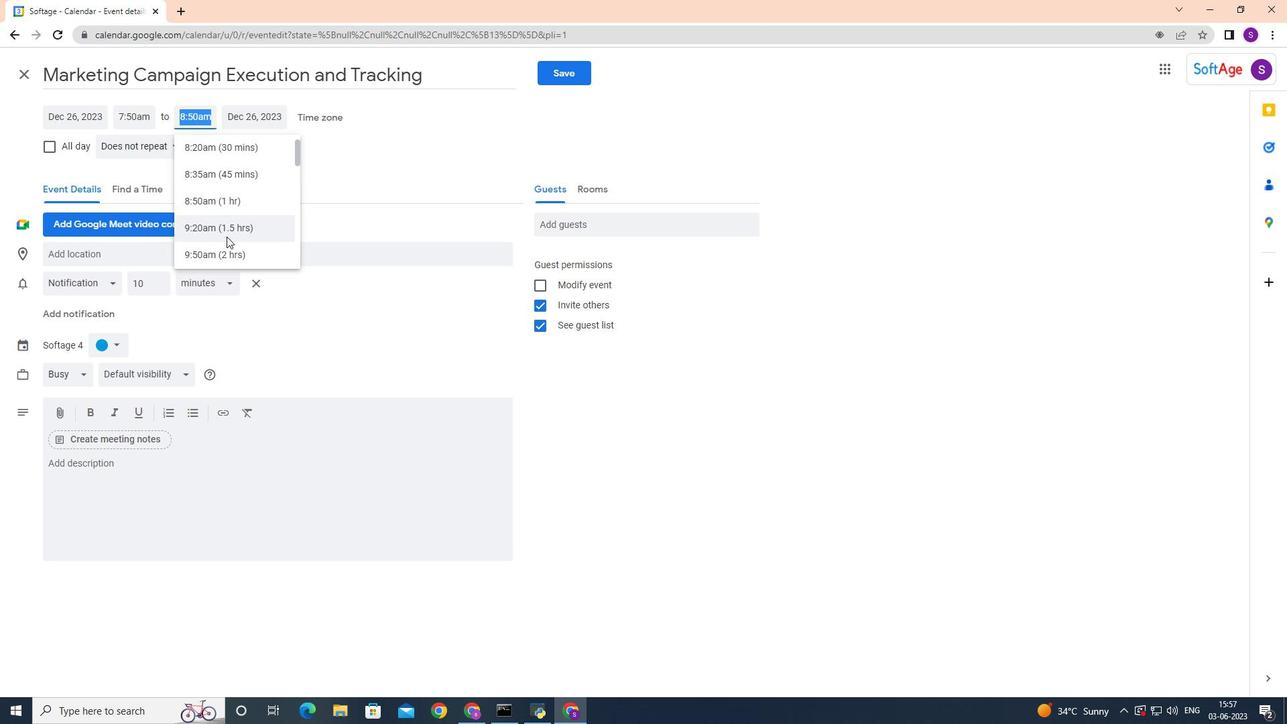 
Action: Mouse pressed left at (225, 256)
Screenshot: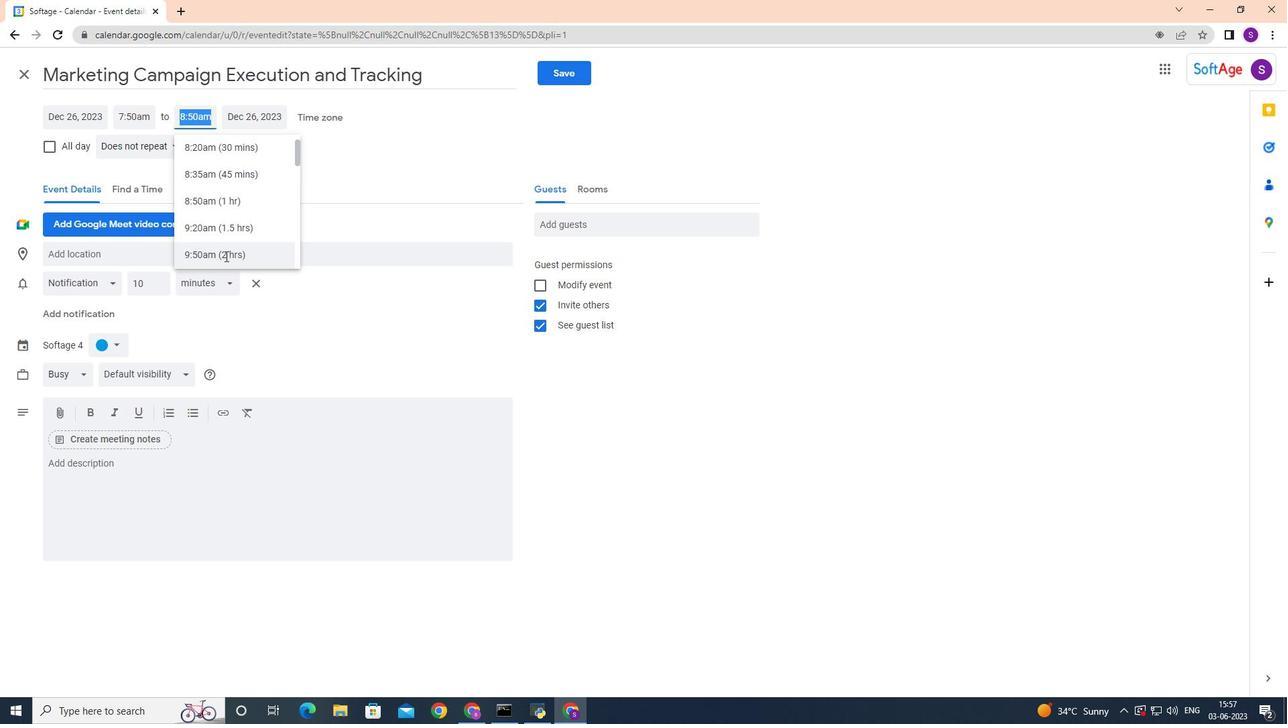 
Action: Mouse moved to (87, 478)
Screenshot: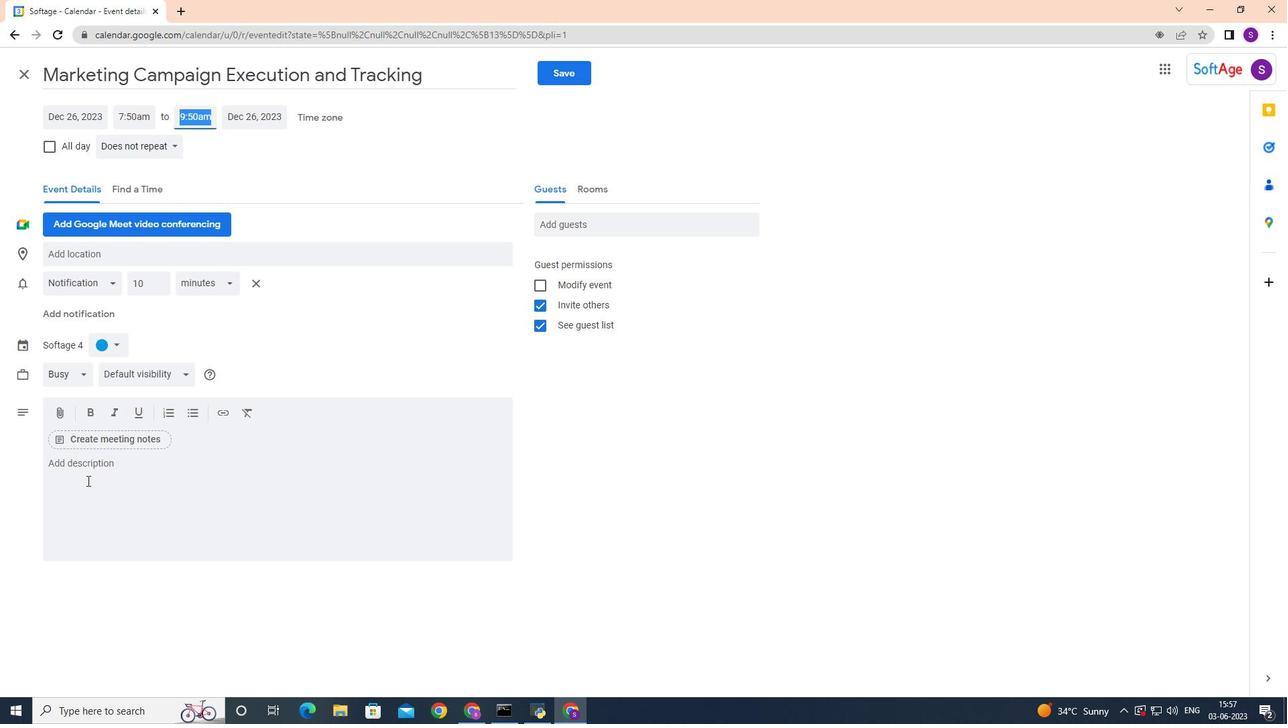 
Action: Mouse pressed left at (87, 478)
Screenshot: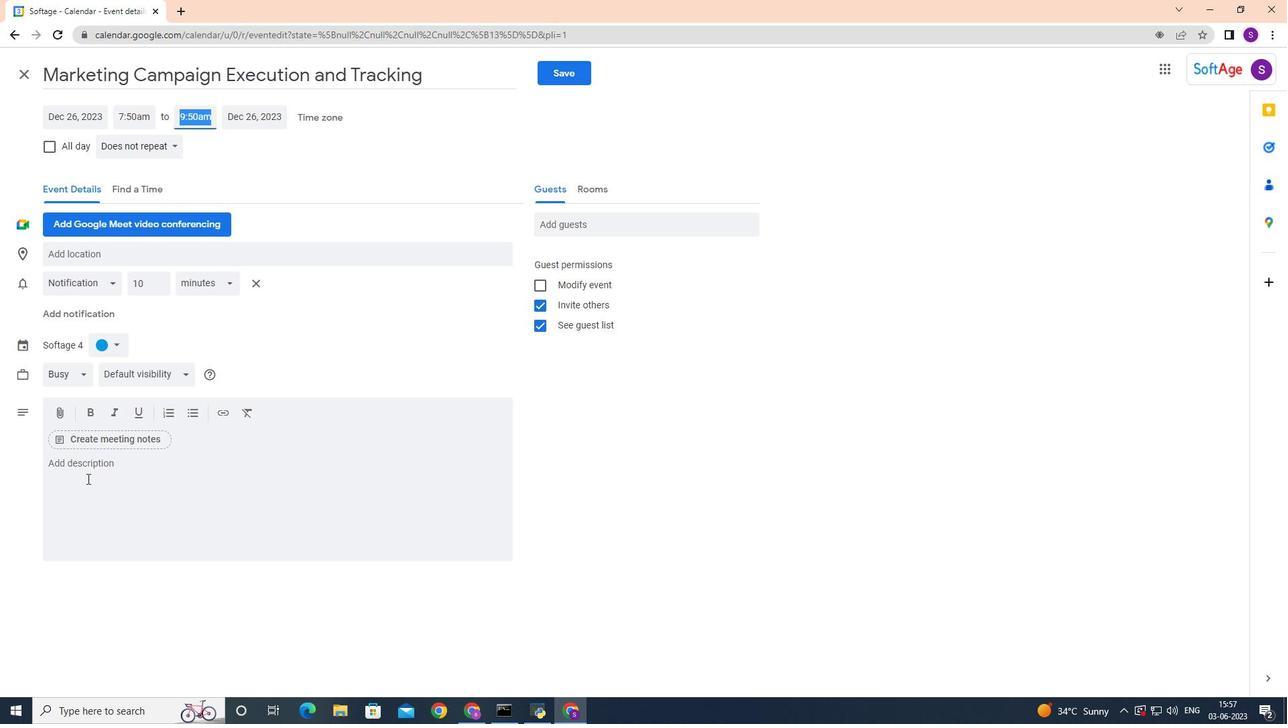 
Action: Key pressed <Key.shift>Regular<Key.space>check-ins<Key.space>and<Key.space>progress<Key.space>reviewa<Key.space>will<Key.space><Key.backspace><Key.backspace><Key.backspace><Key.backspace><Key.backspace><Key.backspace><Key.backspace><Key.backspace><Key.backspace><Key.backspace>iews<Key.space>will<Key.space>be<Key.space>scheduled<Key.space>to<Key.space>evaluate<Key.space>the<Key.space>w<Key.backspace>employee<Key.space>progress<Key.space>and<Key.space>provide<Key.space>ongoing<Key.space>feedback.<Key.space>thes<Key.space>di<Key.backspace><Key.backspace><Key.backspace><Key.backspace>se<Key.space>discussions<Key.space>will<Key.space>allow<Key.space>for<Key.space>adjustments<Key.space>to<Key.space>the<Key.space>action<Key.space>plan<Key.space>if<Key.space>needed<Key.space>and<Key.space>provide<Key.space>encouragement<Key.space>and<Key.space>support<Key.space>to<Key.space>the<Key.space>employee.
Screenshot: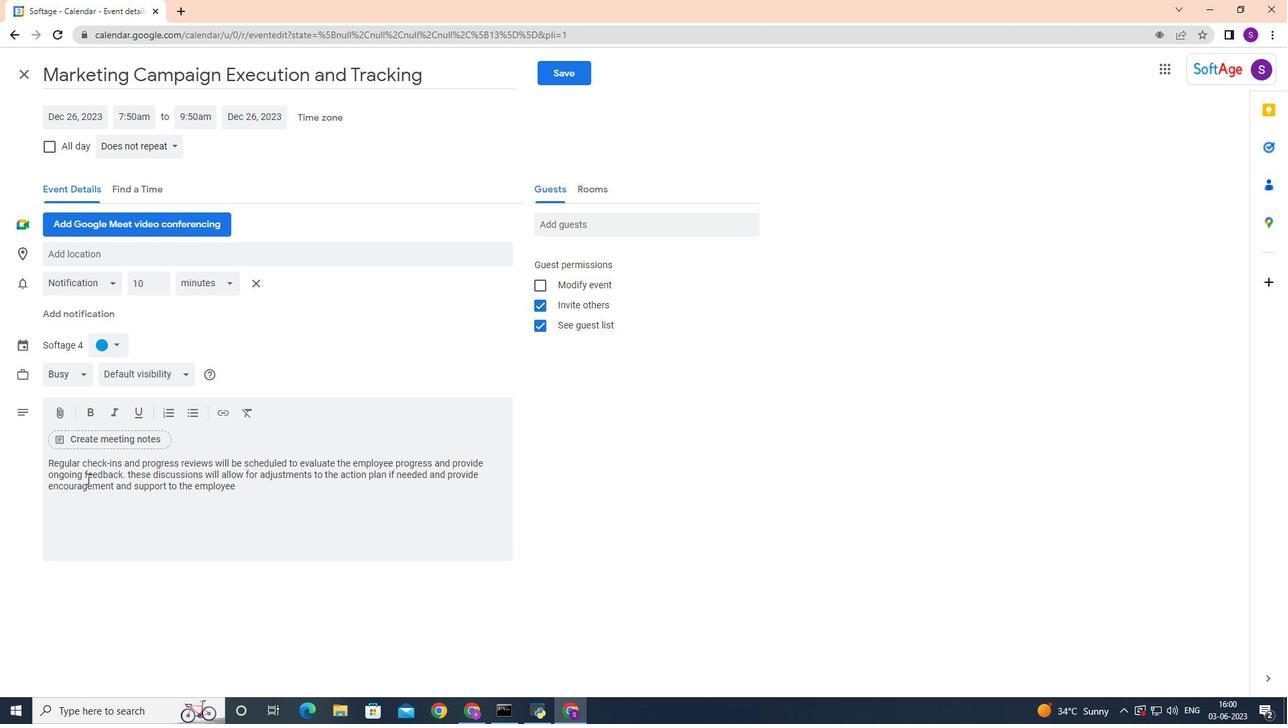 
Action: Mouse moved to (114, 343)
Screenshot: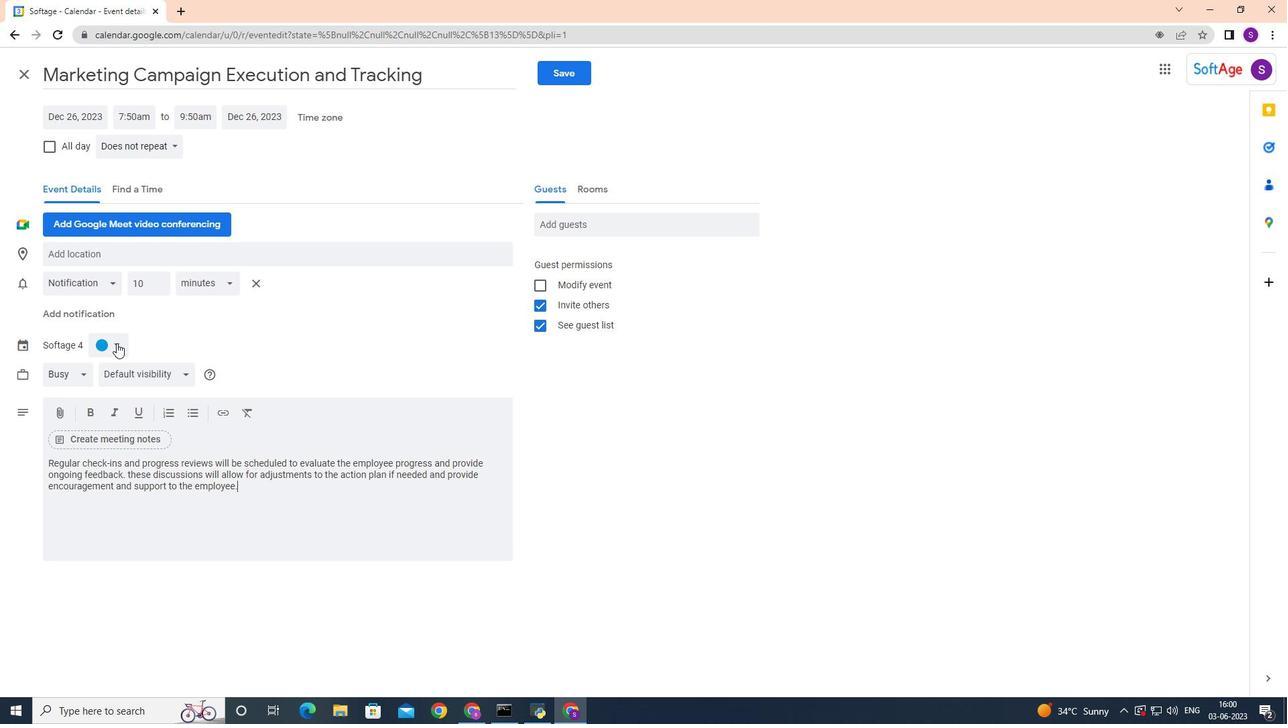 
Action: Mouse pressed left at (114, 343)
Screenshot: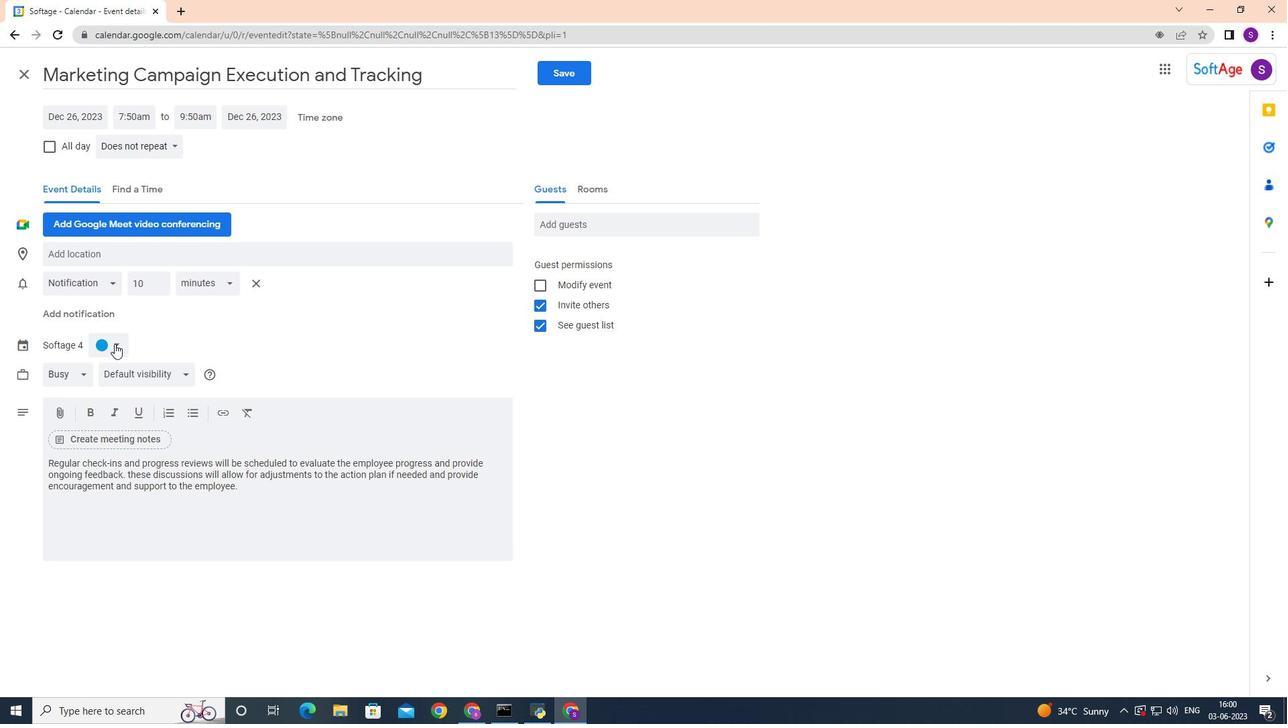 
Action: Mouse moved to (99, 391)
Screenshot: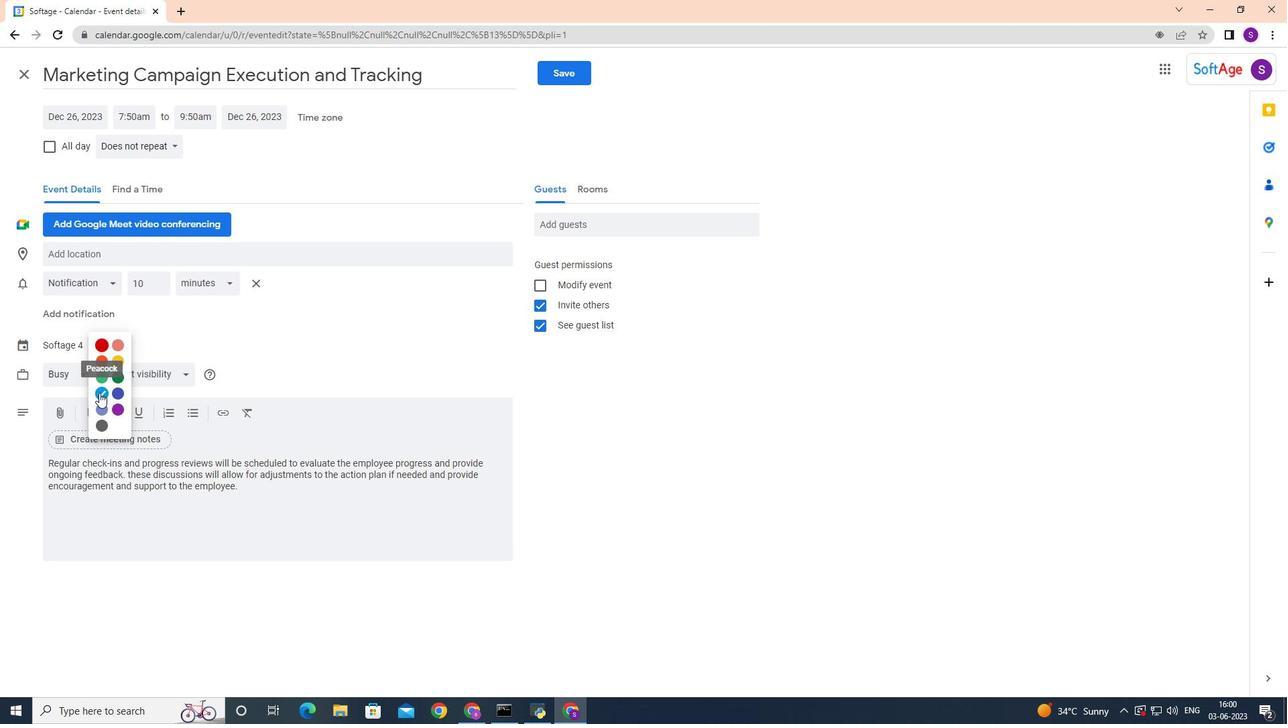 
Action: Mouse pressed left at (99, 391)
Screenshot: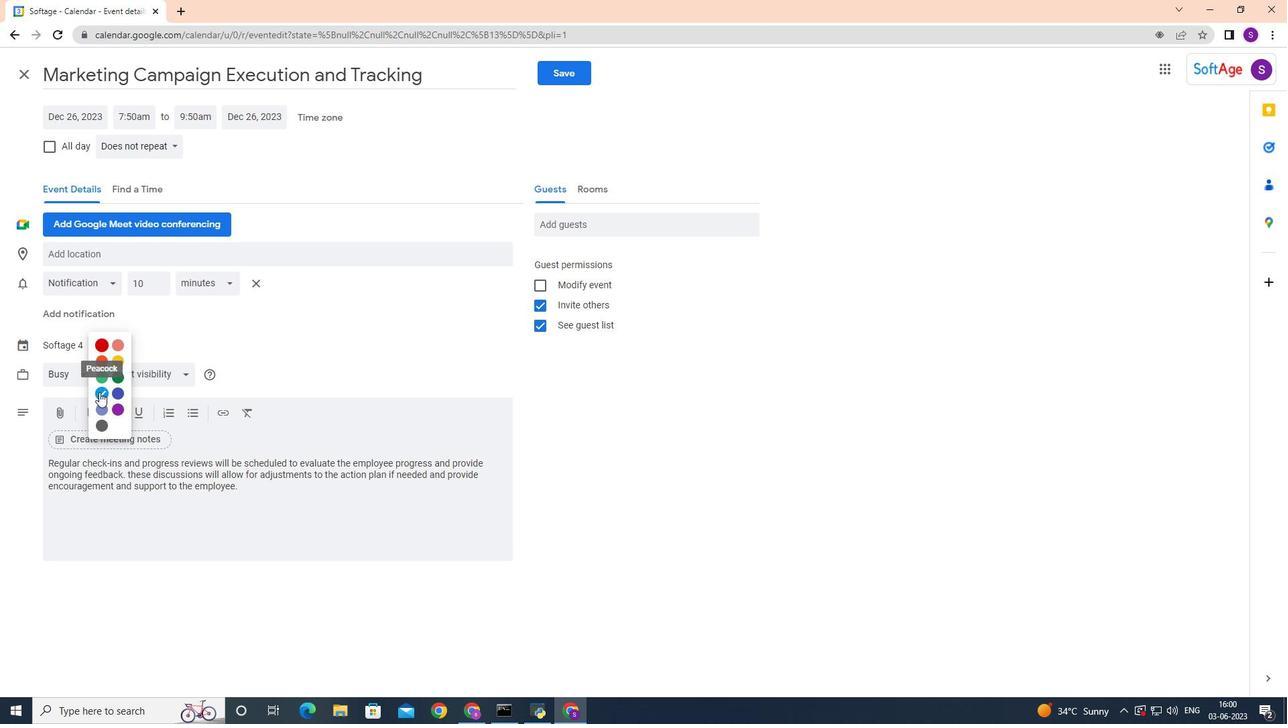 
Action: Mouse moved to (105, 248)
Screenshot: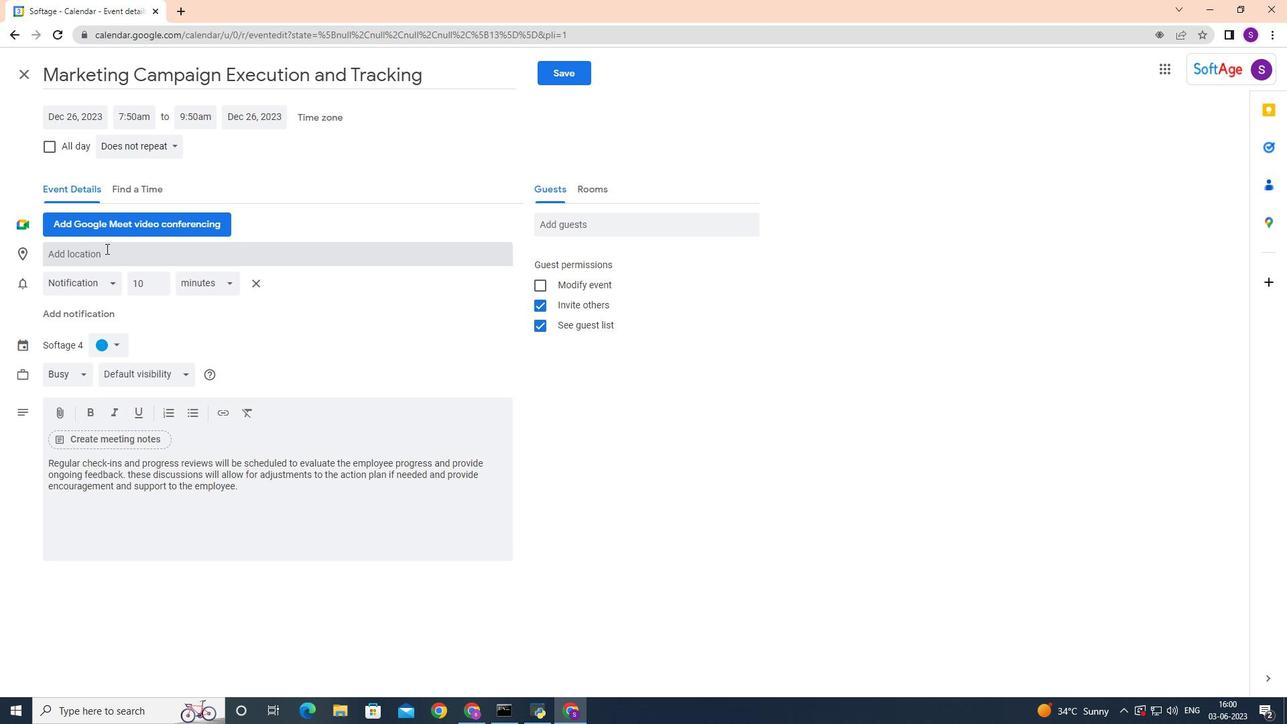 
Action: Mouse pressed left at (105, 248)
Screenshot: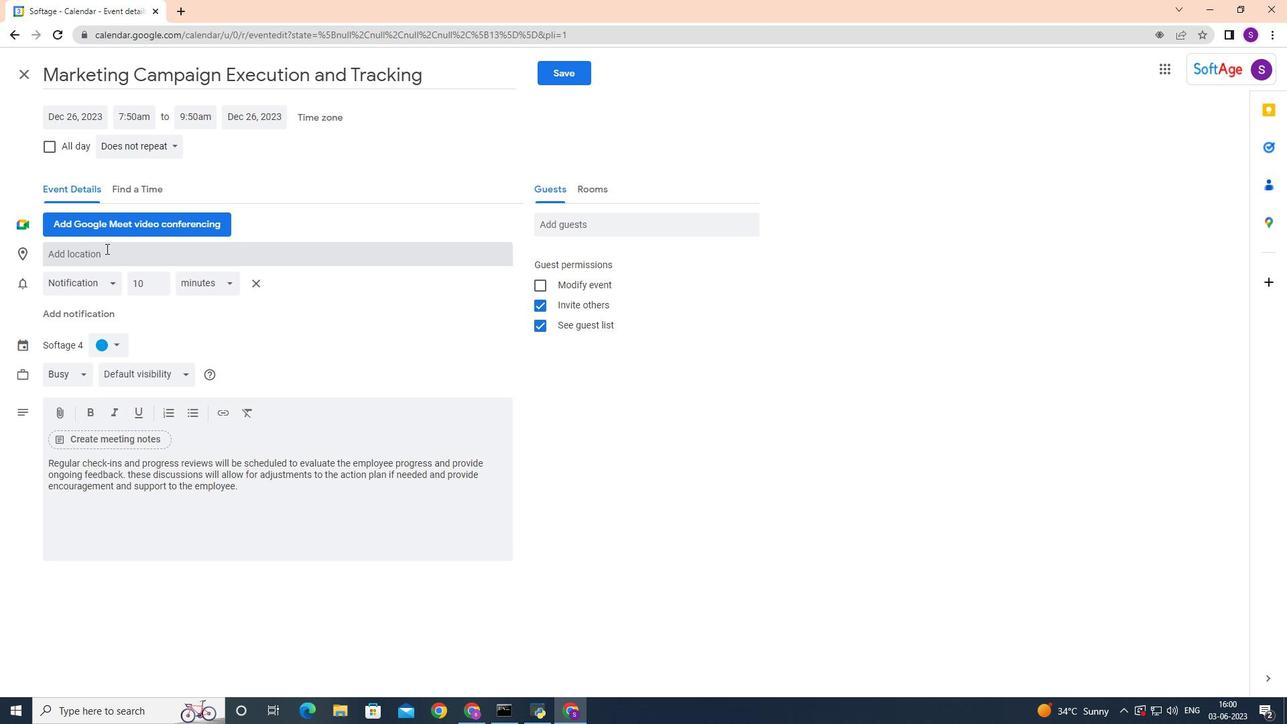 
Action: Key pressed <Key.shift>Zagreb,<Key.space><Key.shift>Croatia<Key.space>
Screenshot: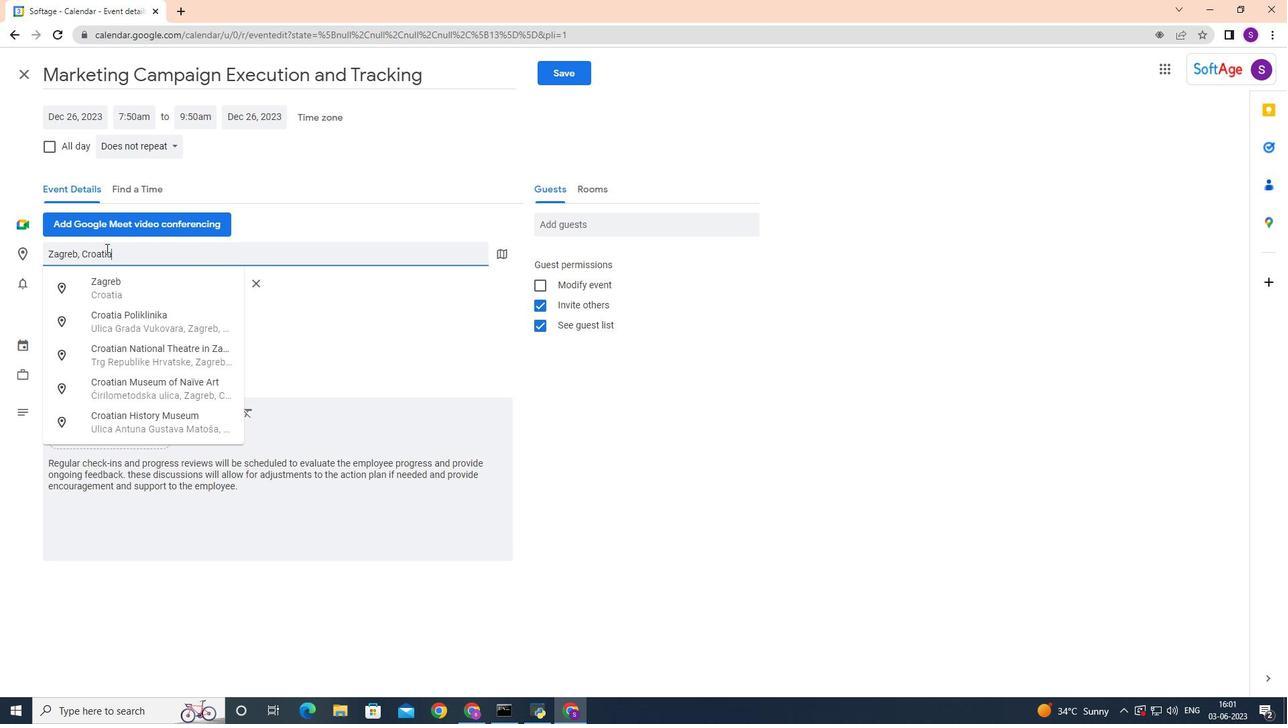 
Action: Mouse moved to (549, 225)
Screenshot: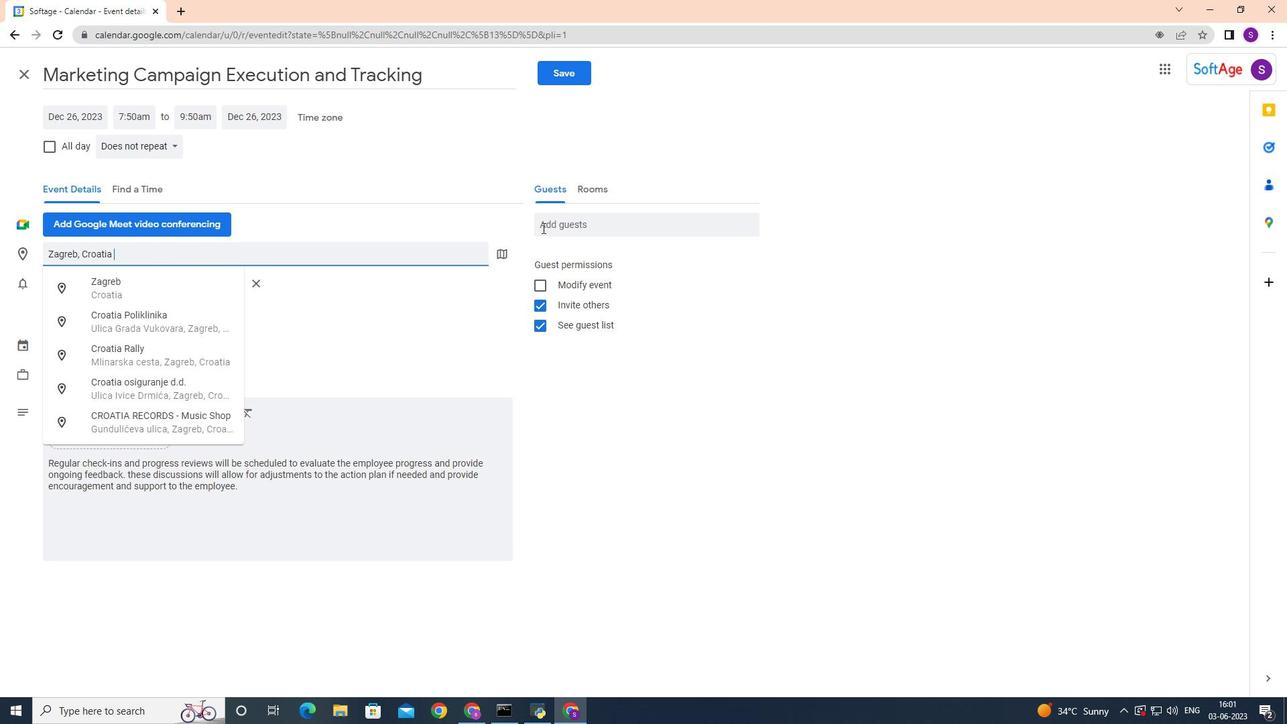 
Action: Mouse pressed left at (549, 225)
Screenshot: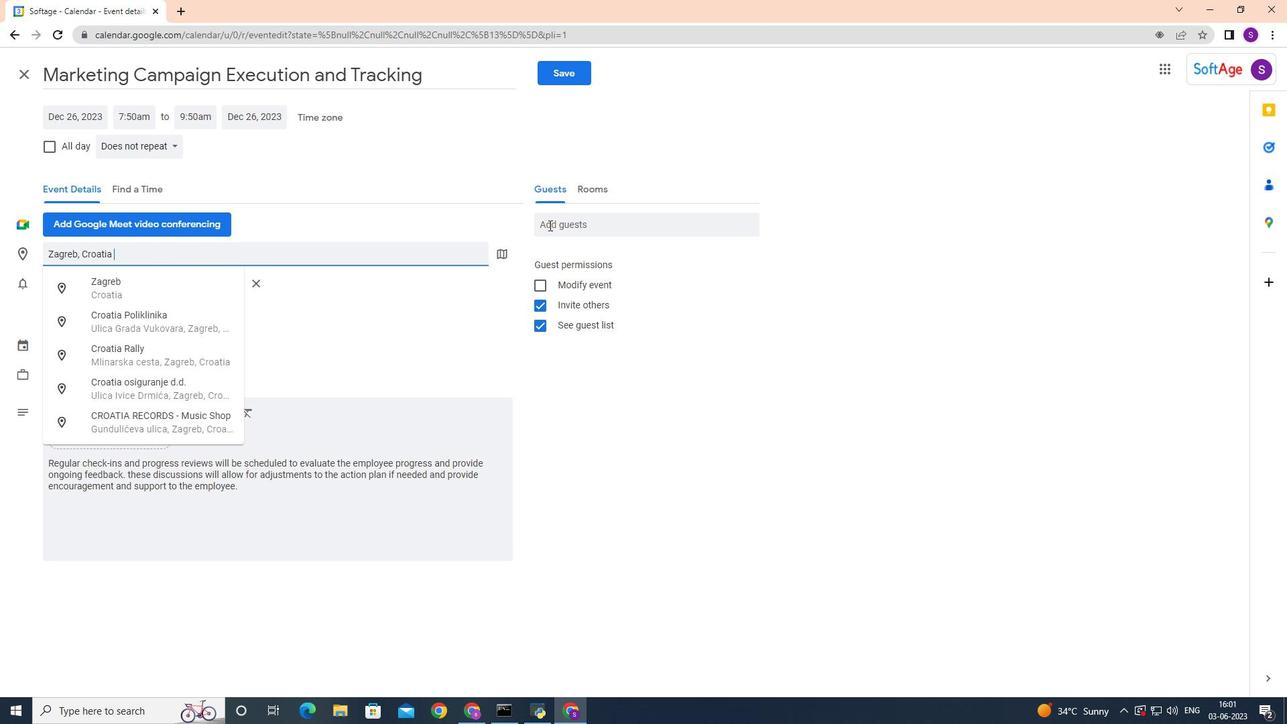 
Action: Key pressed softage.6
Screenshot: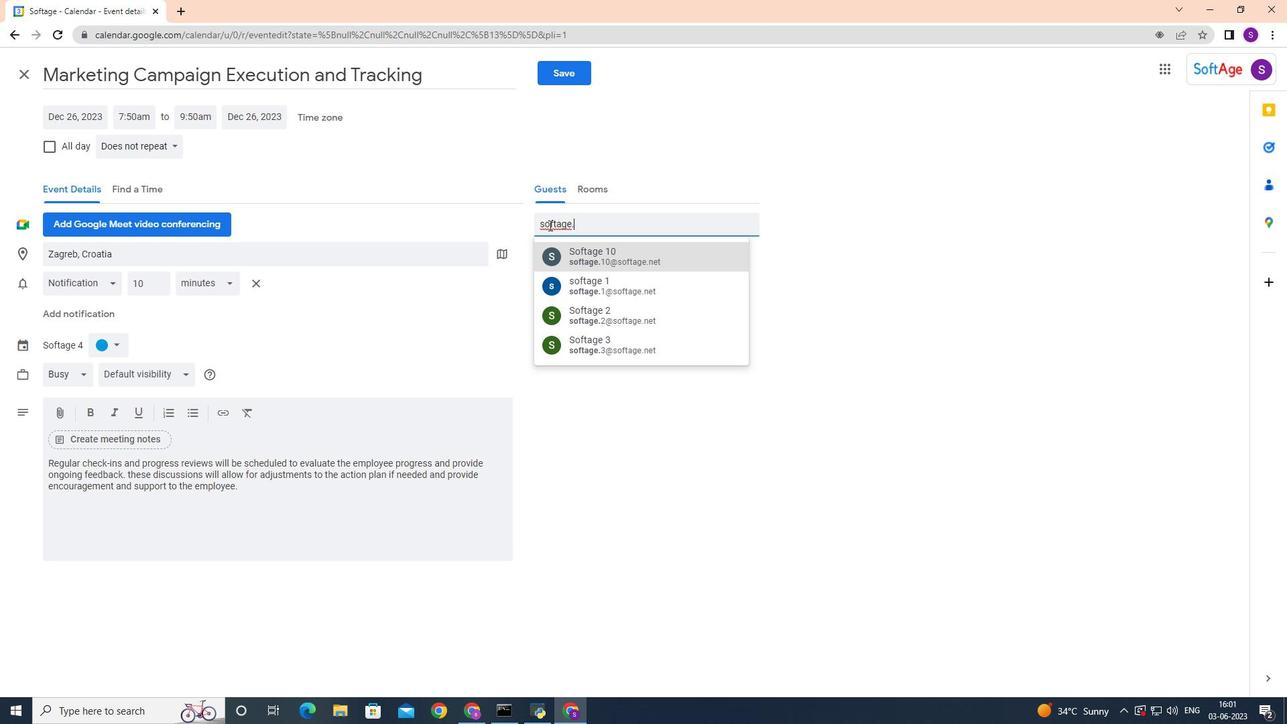 
Action: Mouse moved to (573, 259)
Screenshot: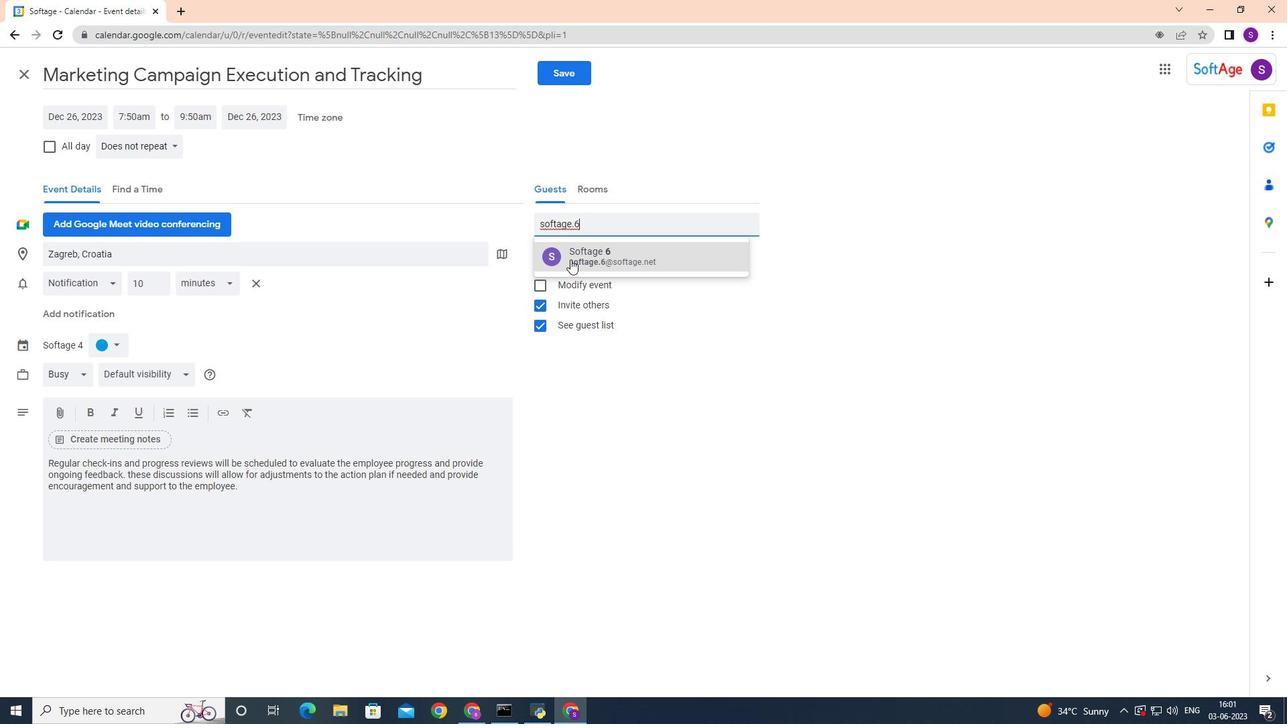 
Action: Mouse pressed left at (573, 259)
Screenshot: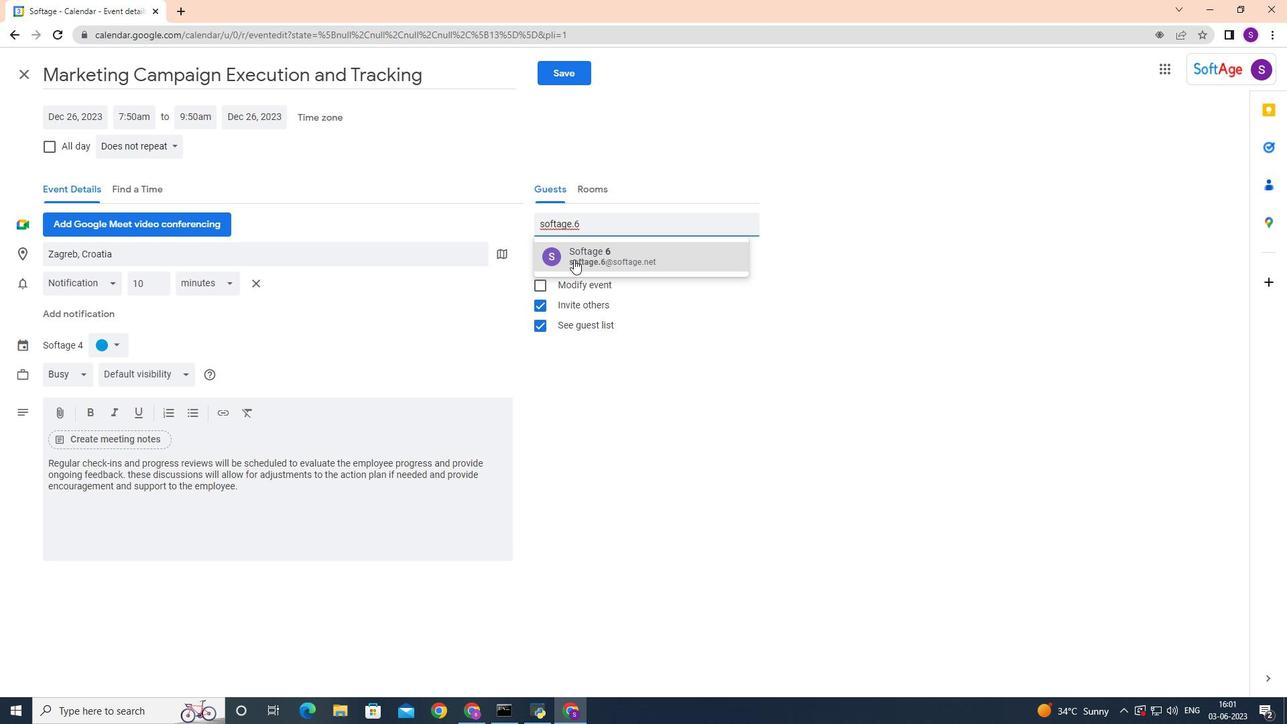 
Action: Mouse moved to (589, 231)
Screenshot: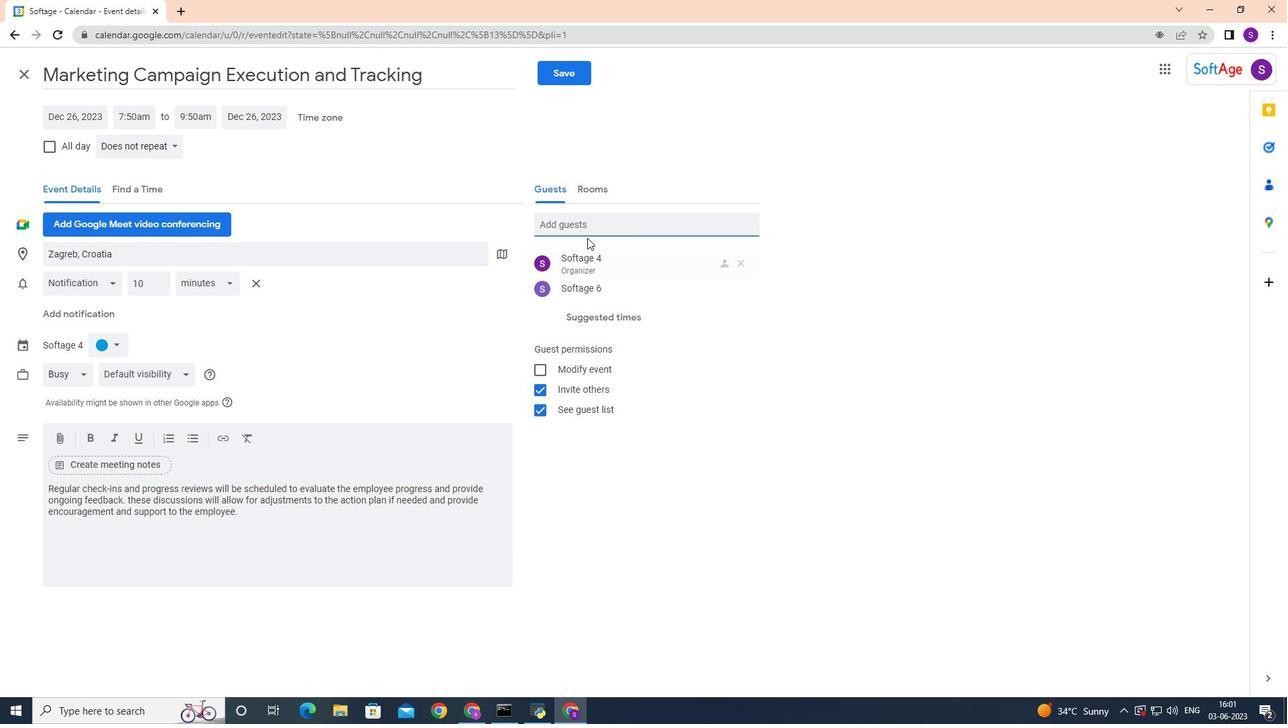 
Action: Key pressed softage.7
Screenshot: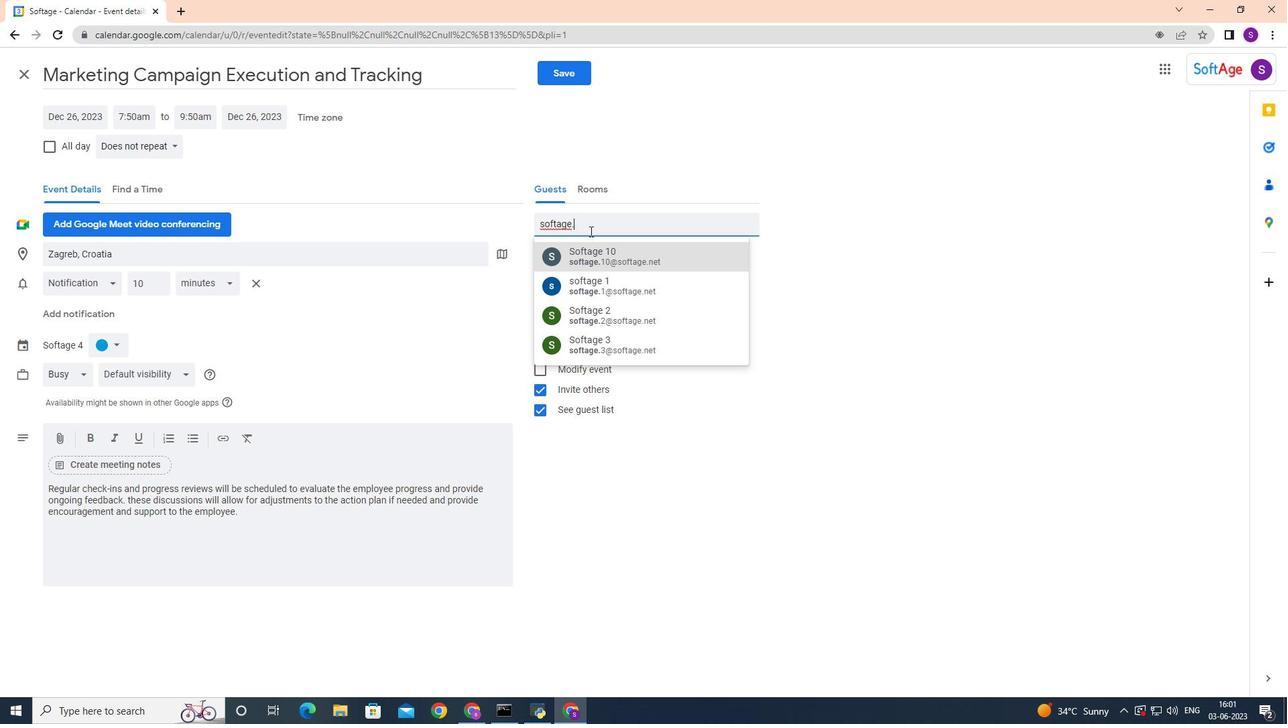 
Action: Mouse moved to (623, 257)
Screenshot: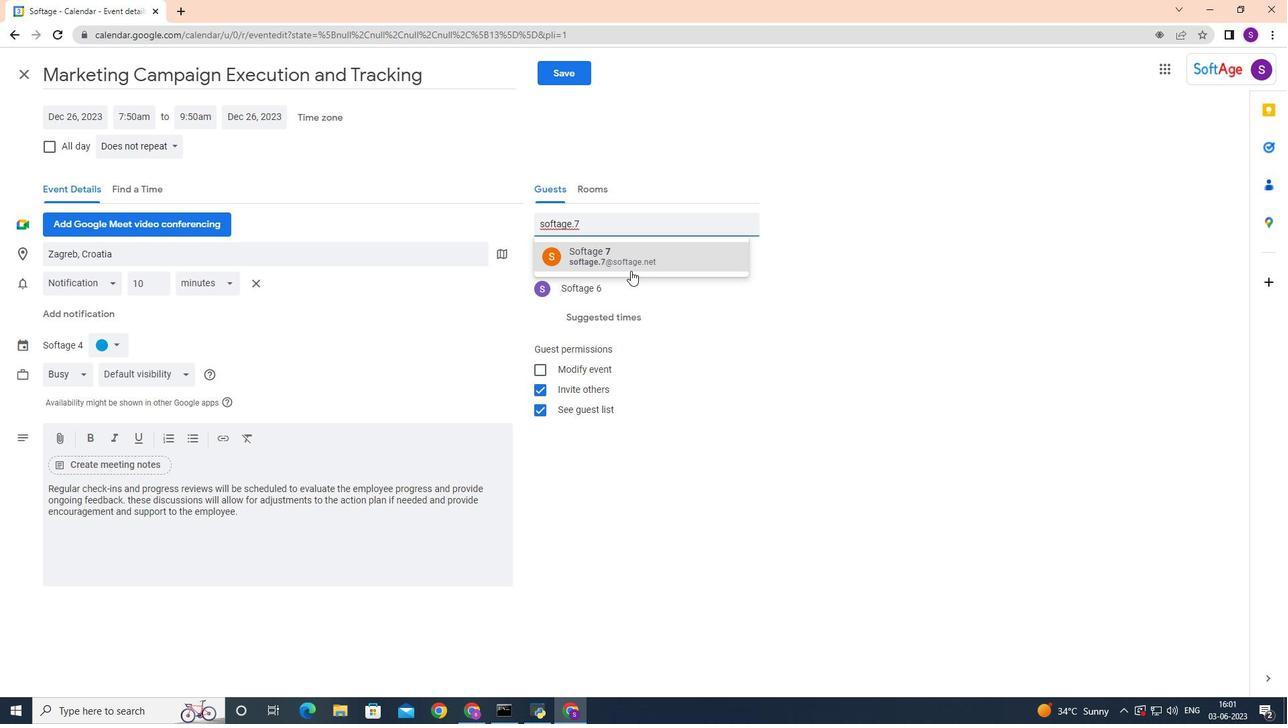 
Action: Mouse pressed left at (623, 257)
Screenshot: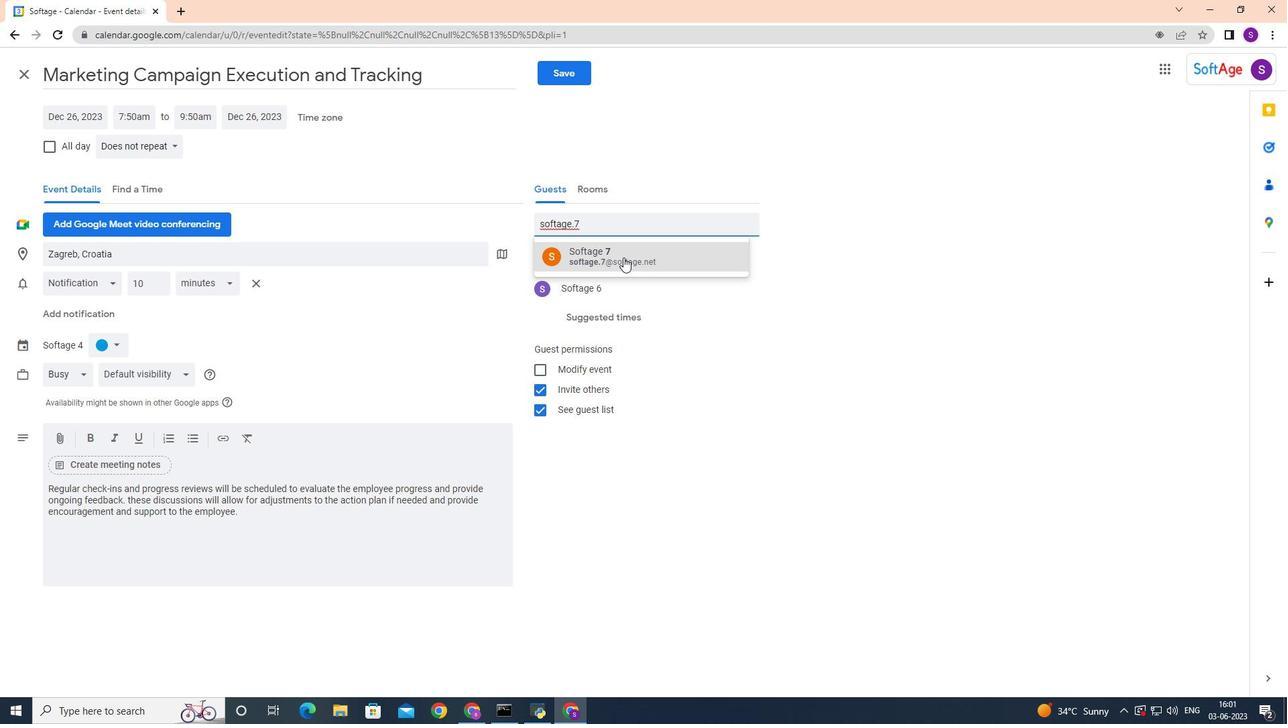 
Action: Mouse moved to (170, 144)
Screenshot: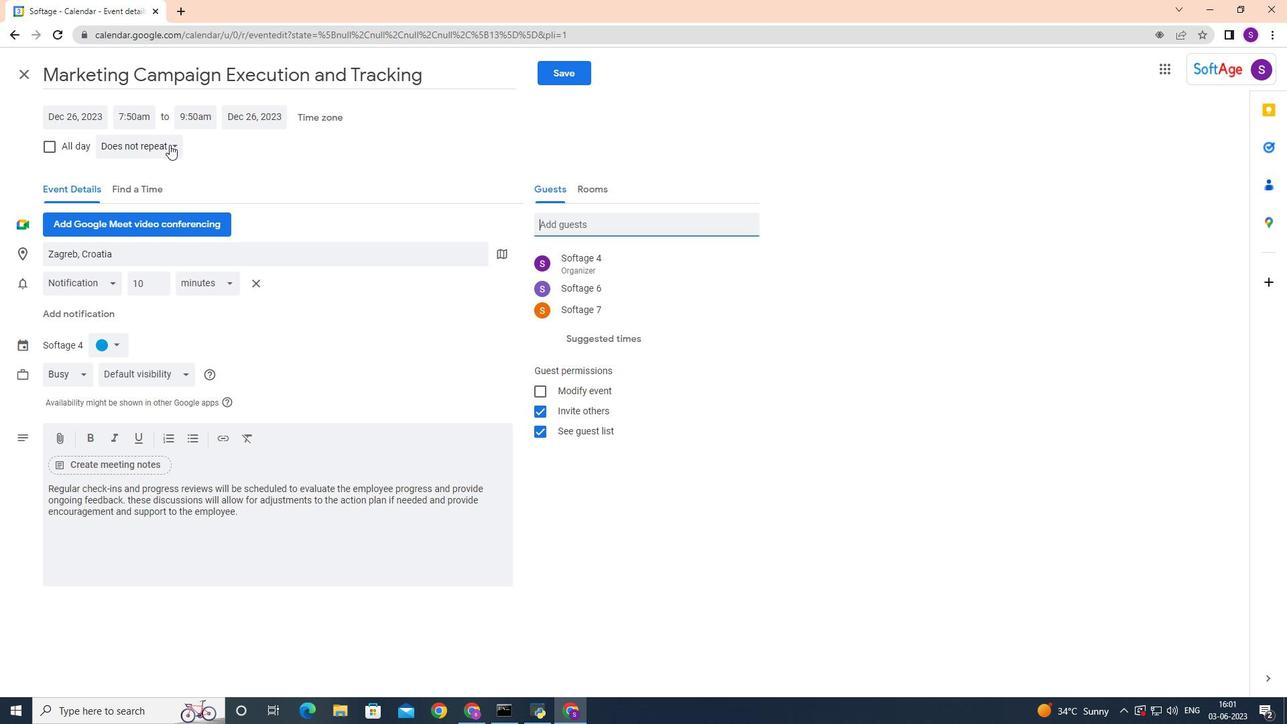 
Action: Mouse pressed left at (170, 144)
Screenshot: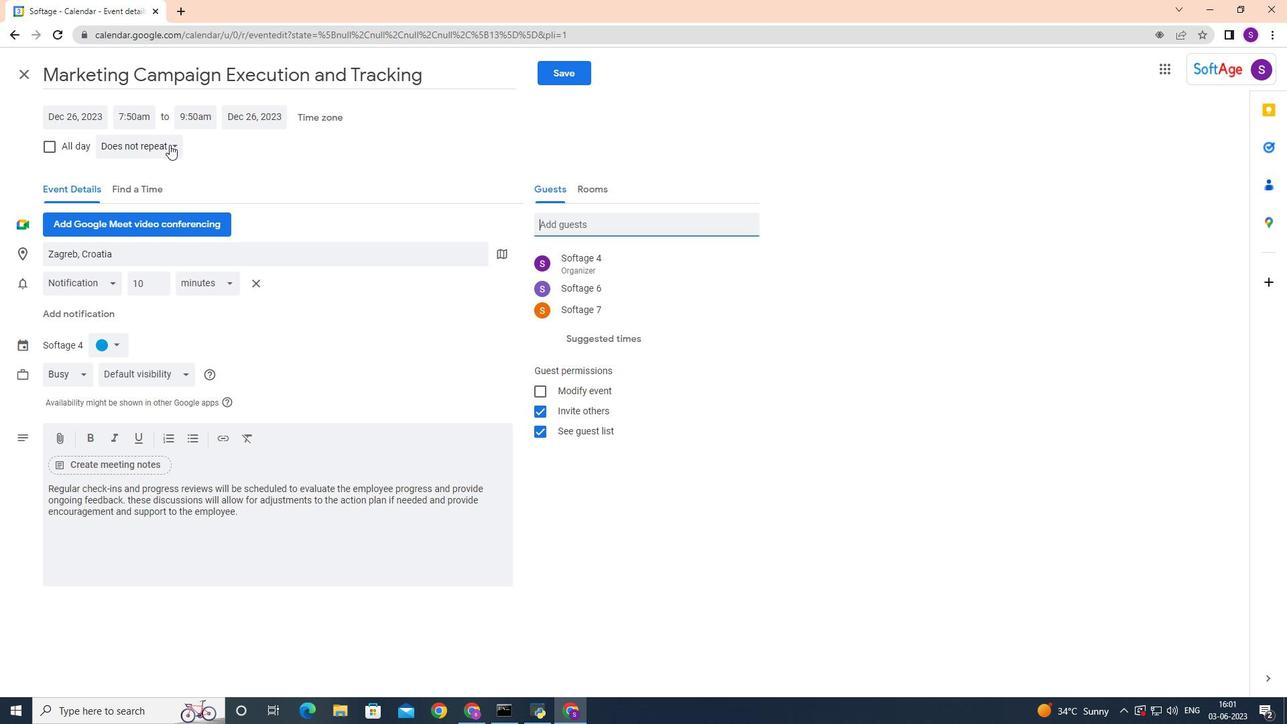 
Action: Mouse moved to (155, 314)
Screenshot: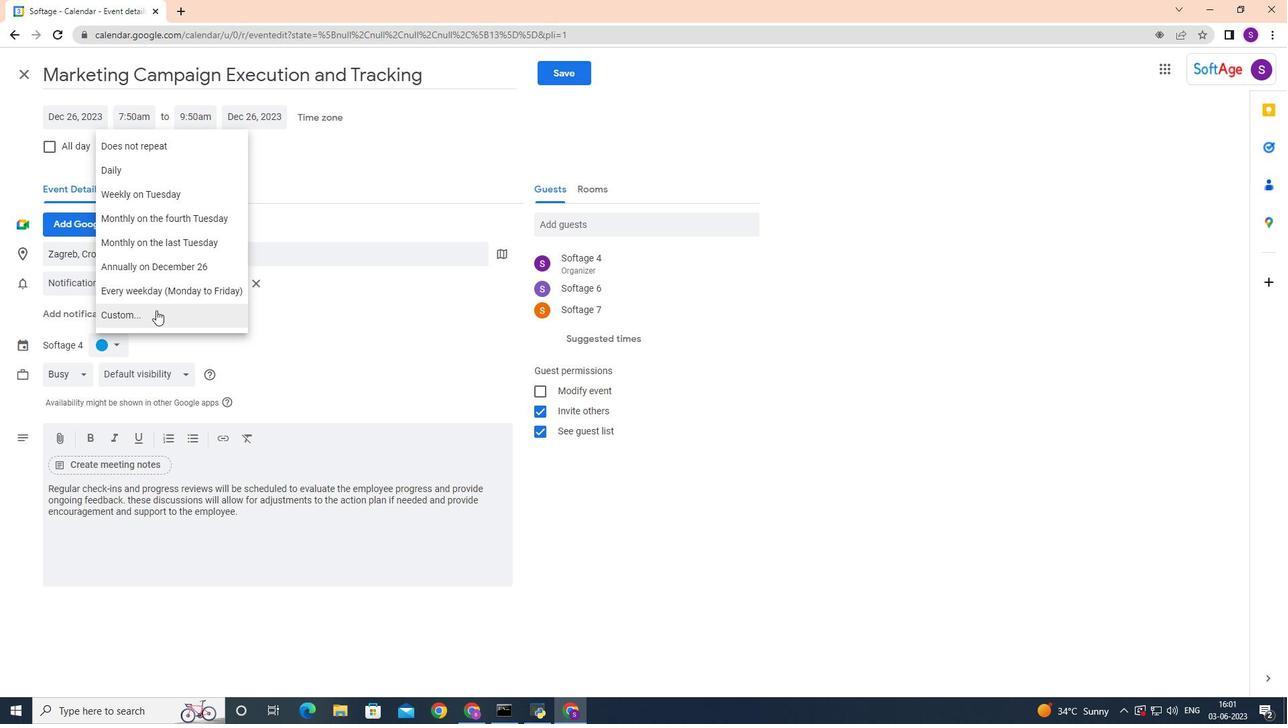 
Action: Mouse pressed left at (155, 314)
Screenshot: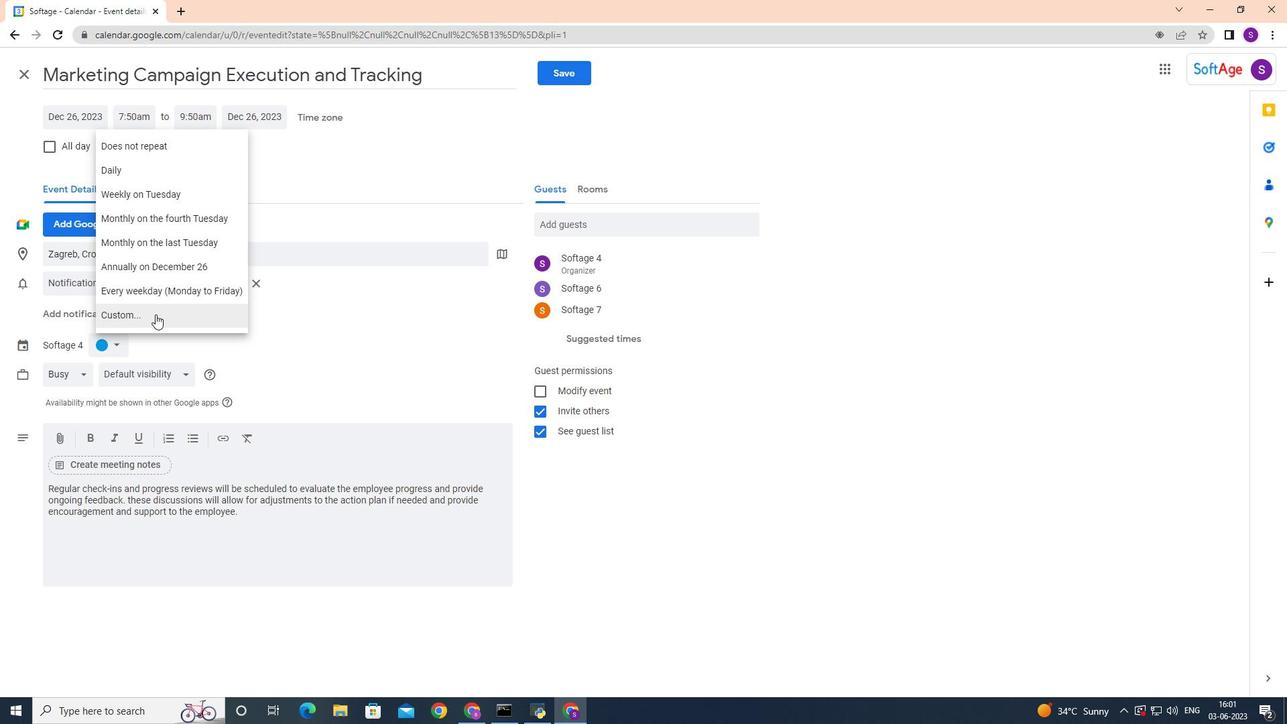 
Action: Mouse moved to (535, 345)
Screenshot: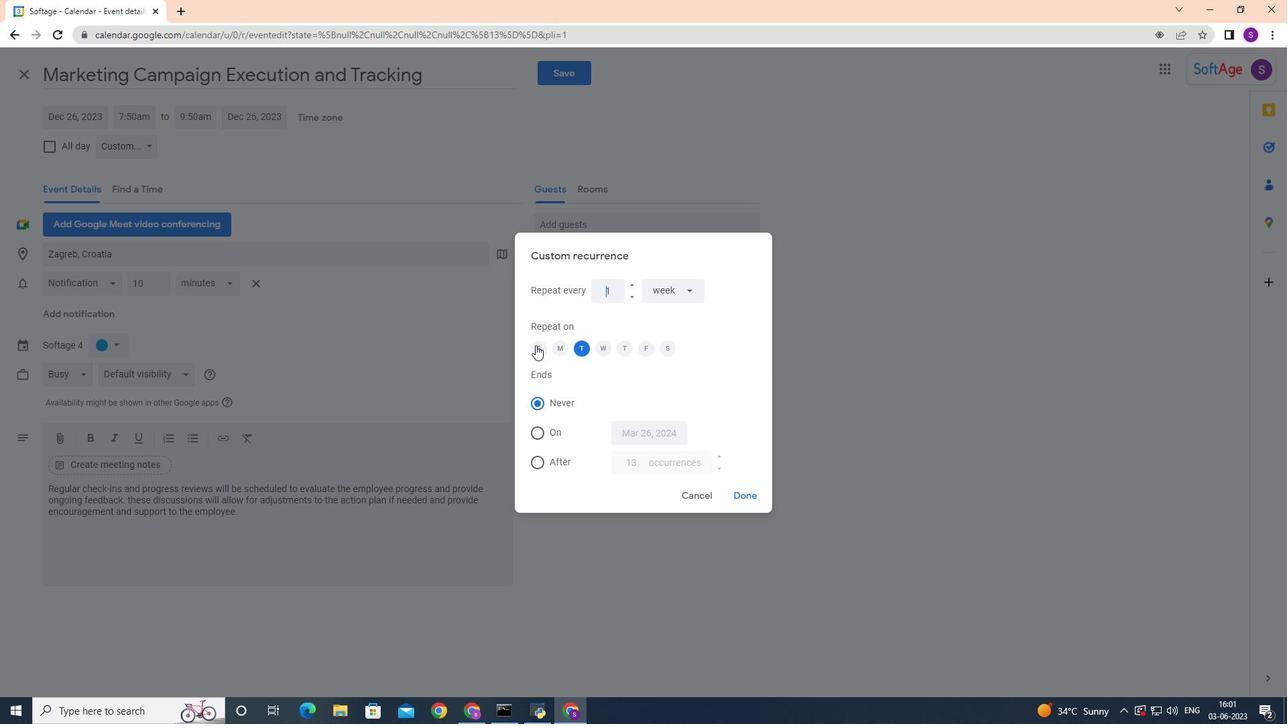 
Action: Mouse pressed left at (535, 345)
Screenshot: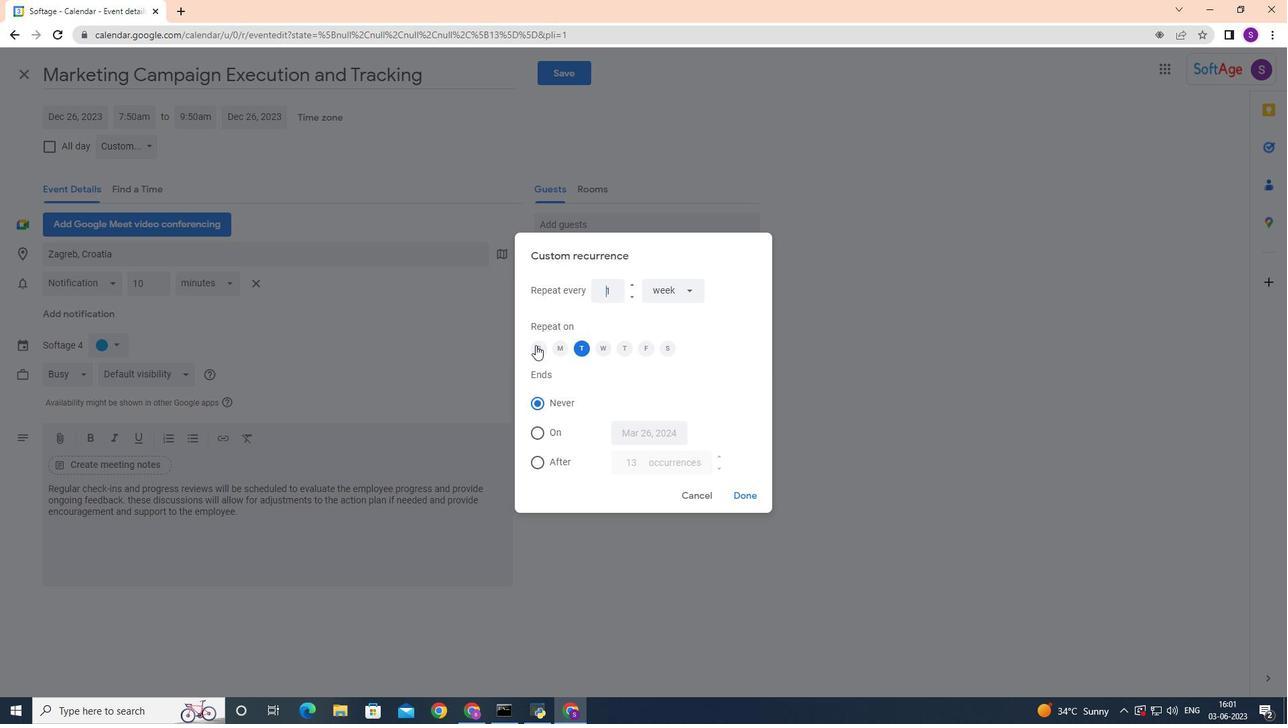
Action: Mouse moved to (579, 345)
Screenshot: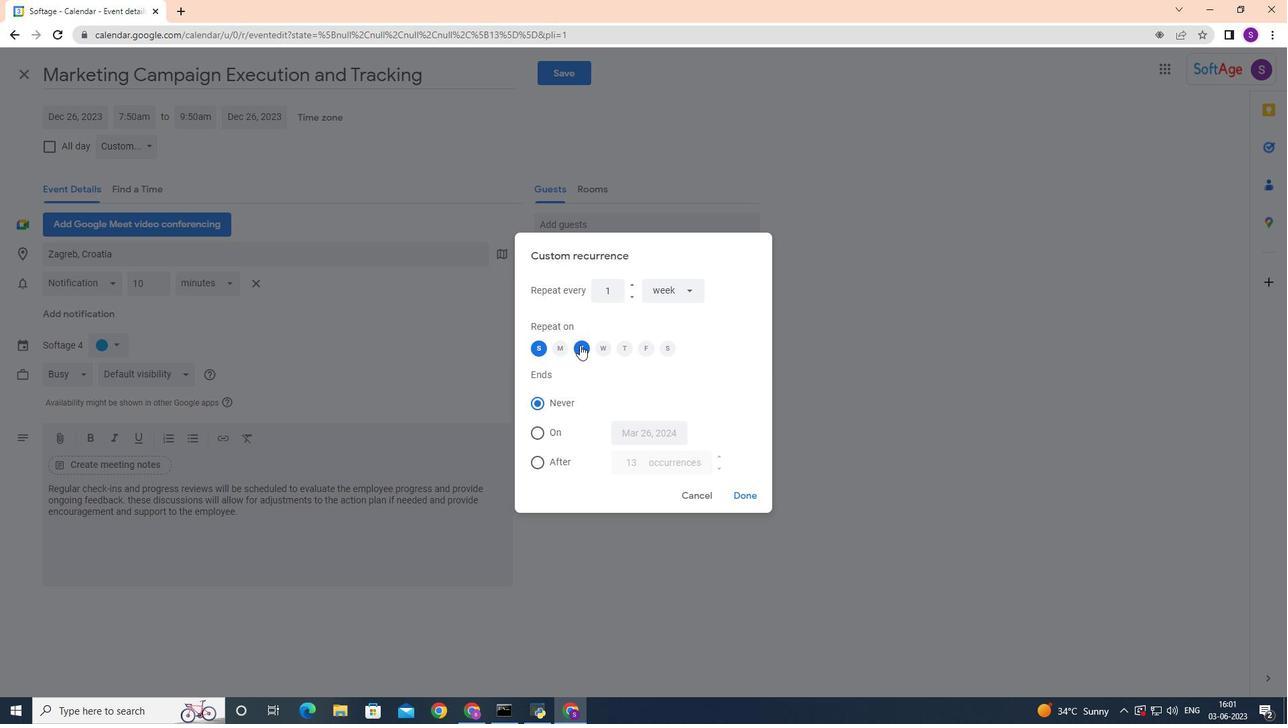 
Action: Mouse pressed left at (579, 345)
Screenshot: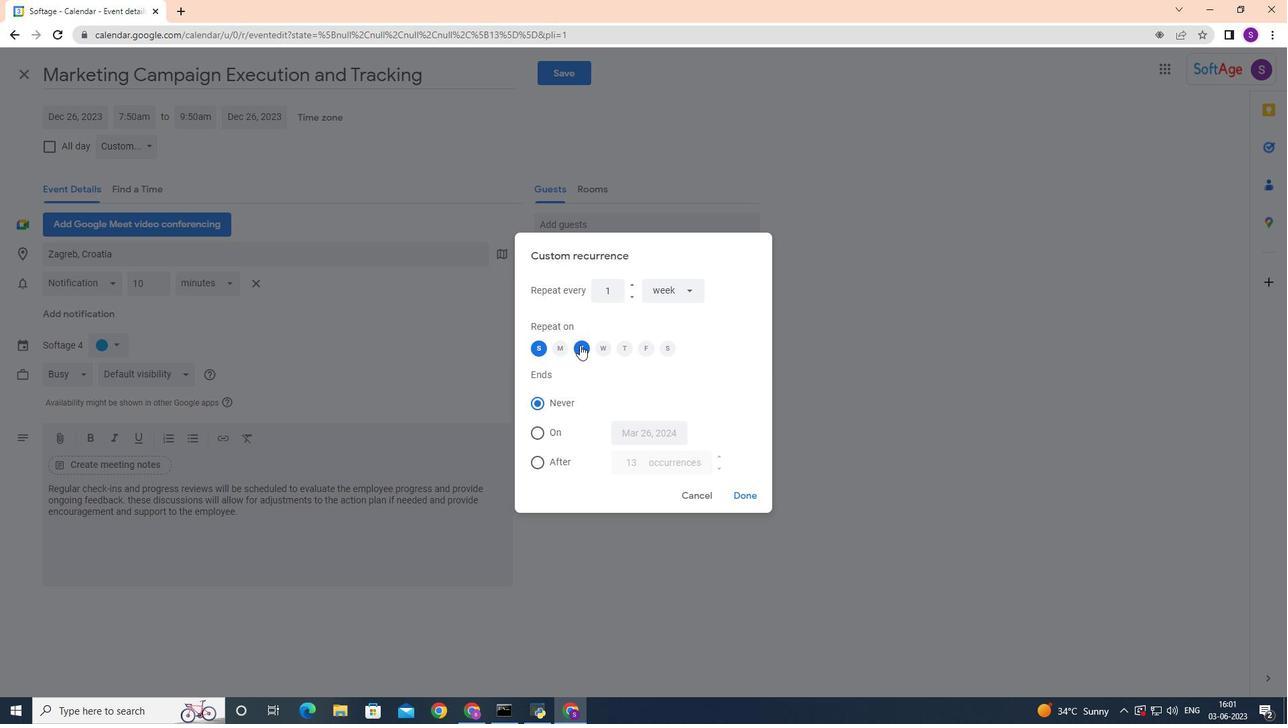 
Action: Mouse moved to (748, 493)
Screenshot: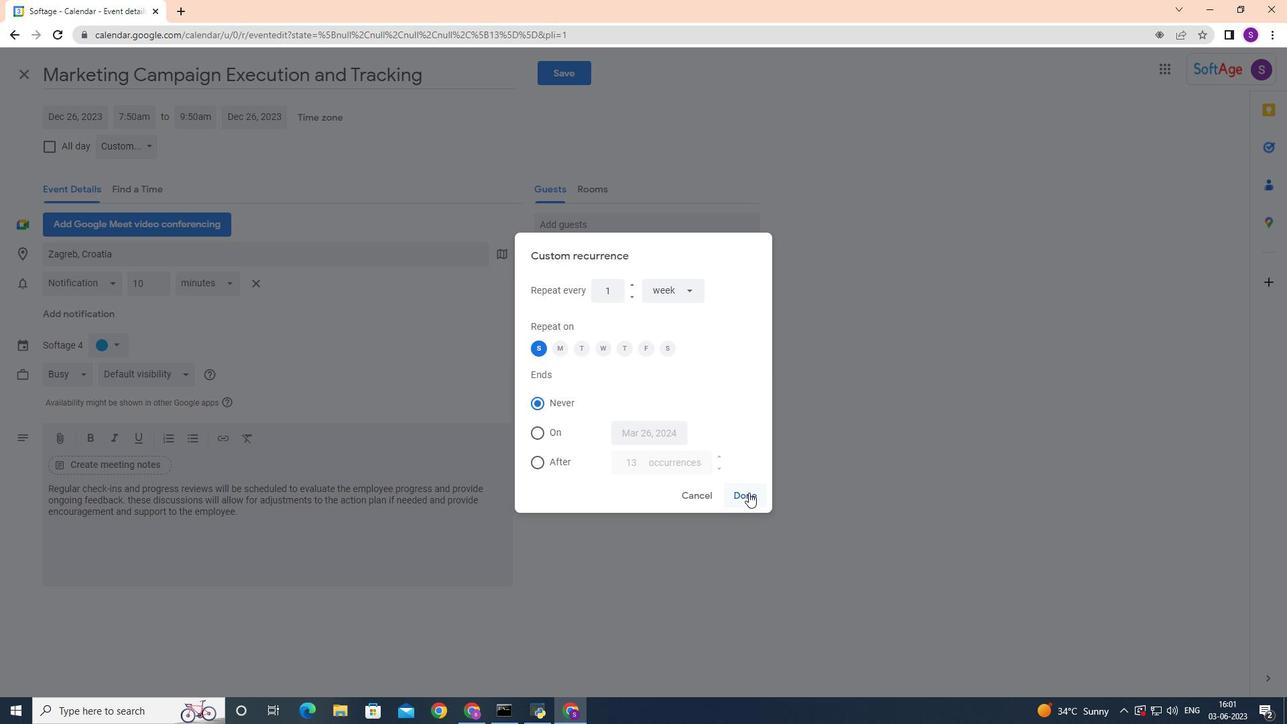 
Action: Mouse pressed left at (748, 493)
Screenshot: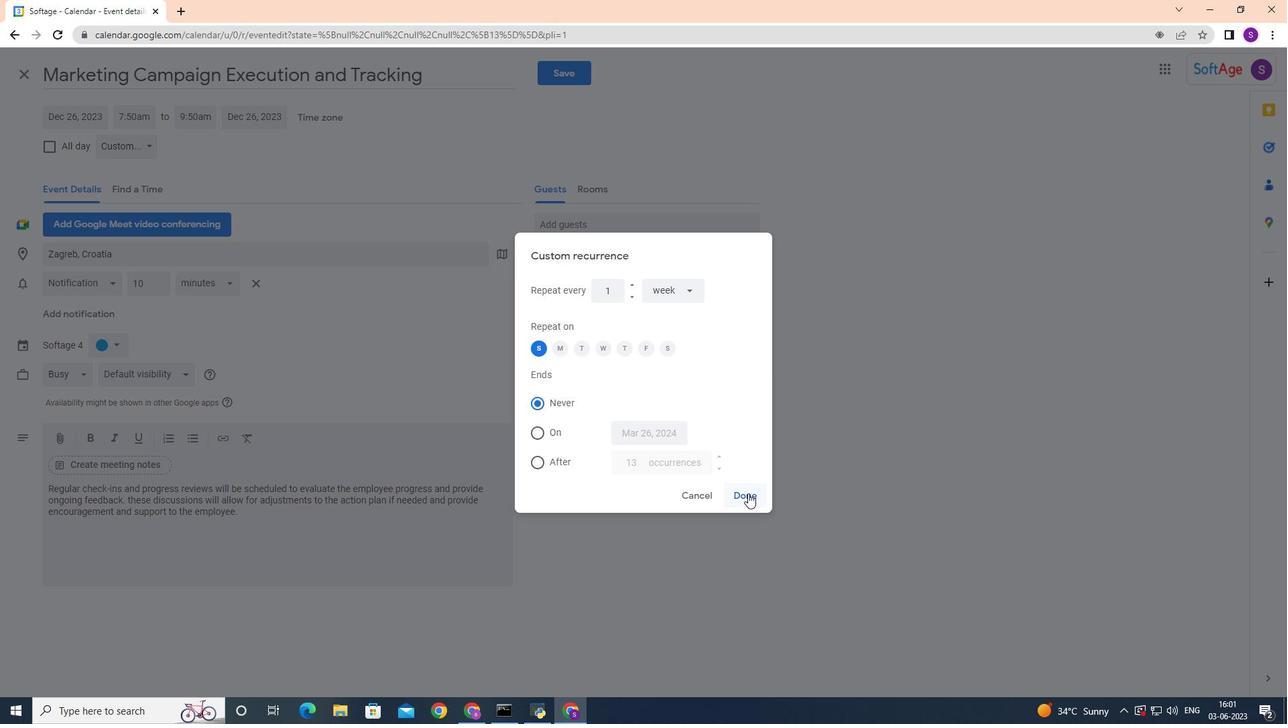 
Action: Mouse moved to (567, 74)
Screenshot: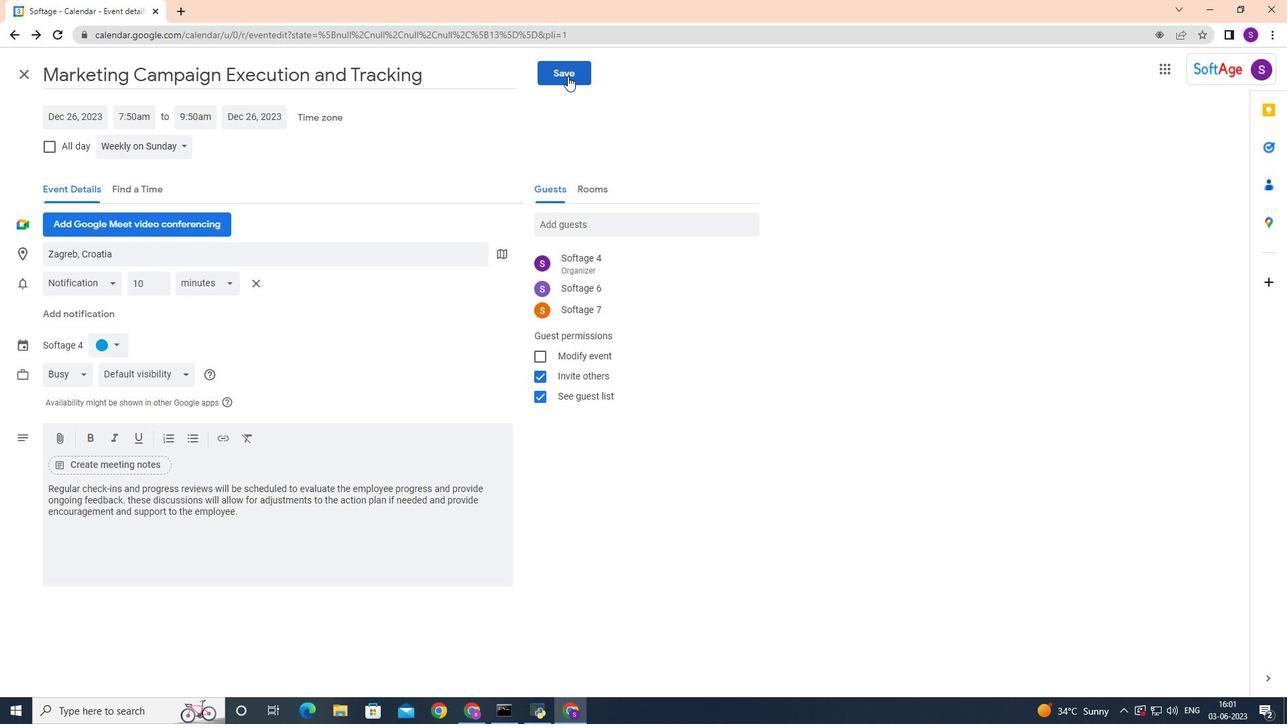 
Action: Mouse pressed left at (567, 74)
Screenshot: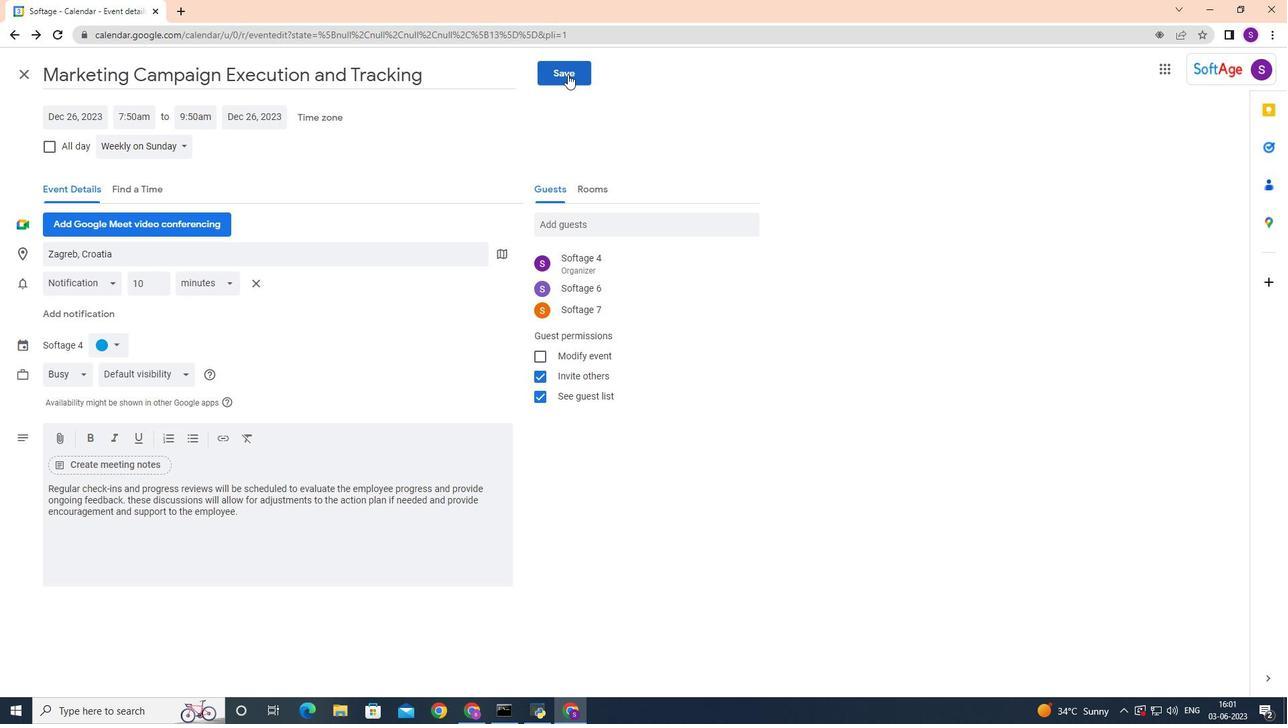 
Action: Mouse moved to (768, 403)
Screenshot: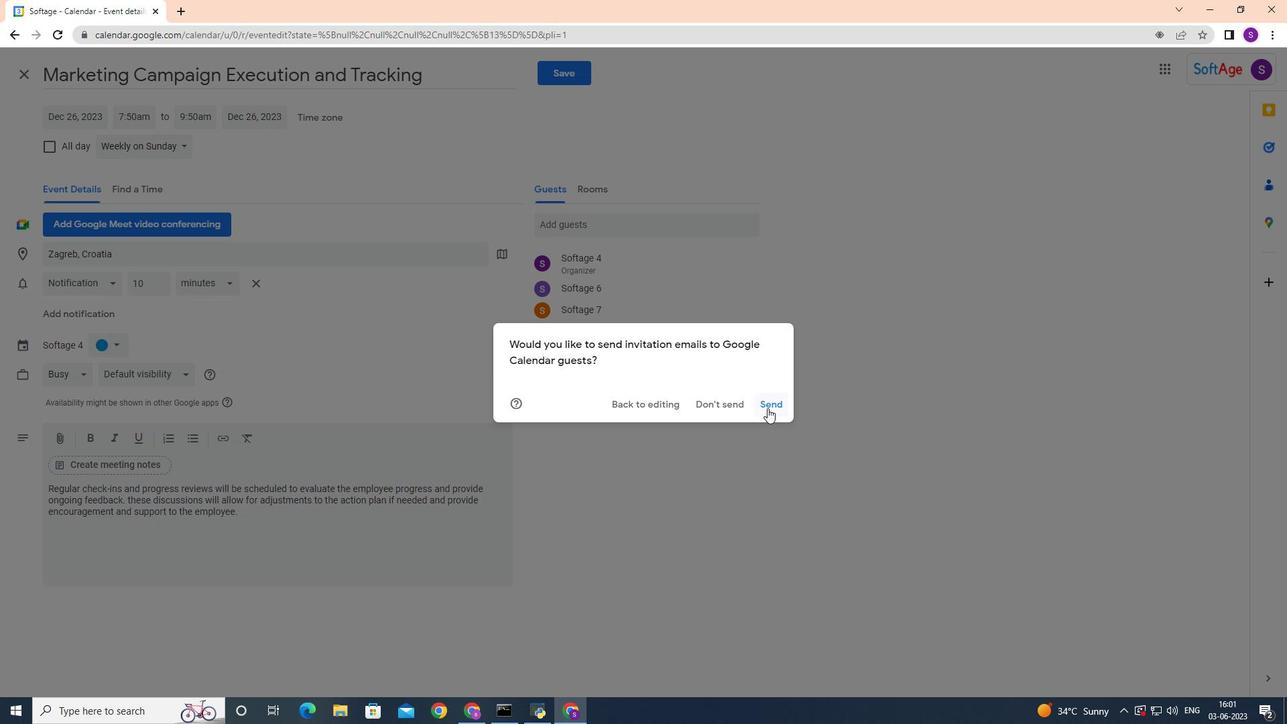 
Action: Mouse pressed left at (768, 403)
Screenshot: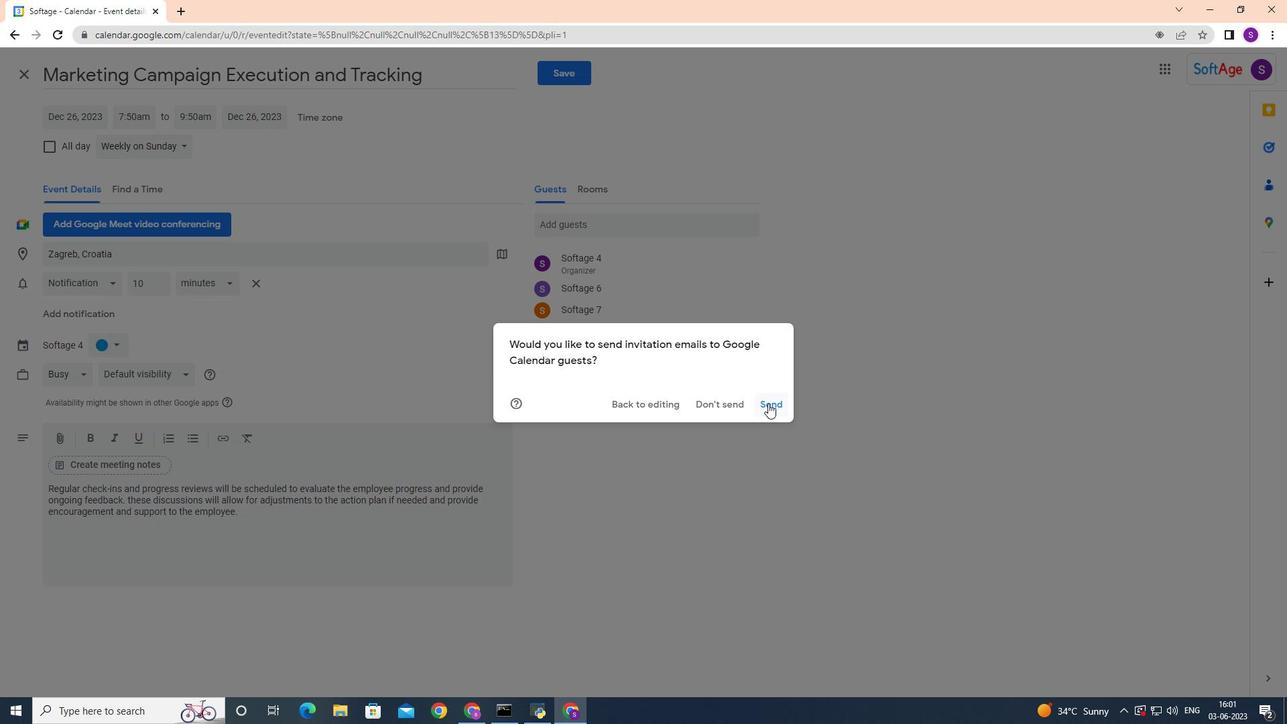 
Action: Mouse moved to (768, 402)
Screenshot: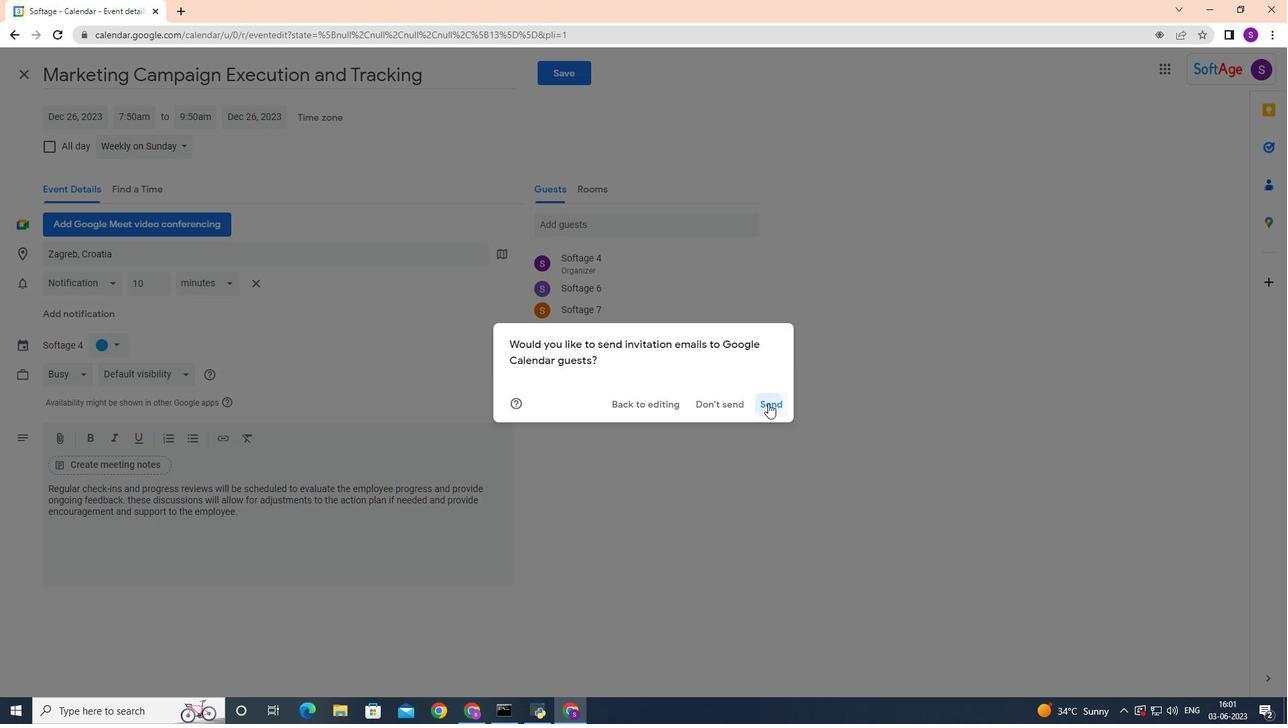 
